 Task: Search one way flight ticket for 1 adult, 1 child, 1 infant in seat in premium economy from Binghamton: Greater Binghamton Airport (edwin A. Link Field) to Evansville: Evansville Regional Airport on 8-3-2023. Number of bags: 6 checked bags. Price is upto 50000. Outbound departure time preference is 7:15. Return departure time preference is 20:00.
Action: Mouse moved to (232, 299)
Screenshot: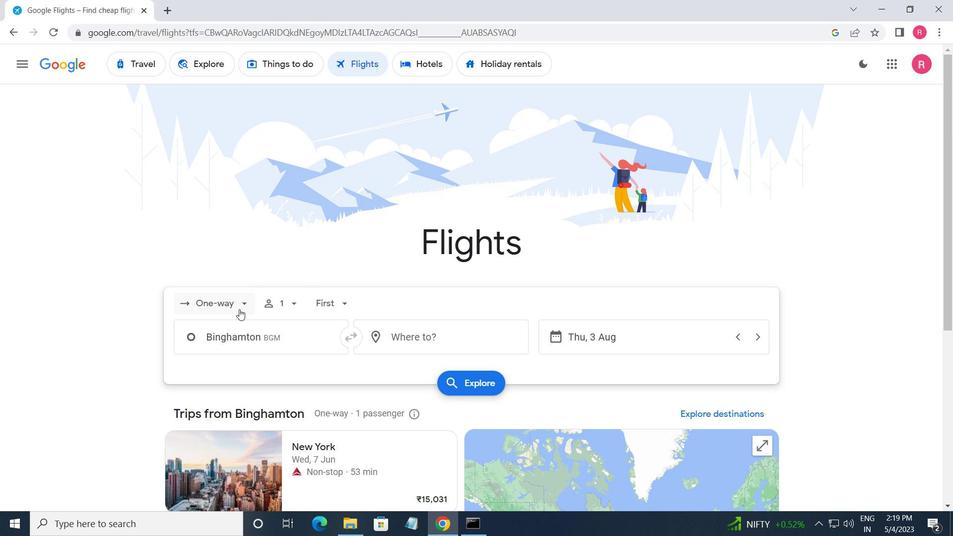 
Action: Mouse pressed left at (232, 299)
Screenshot: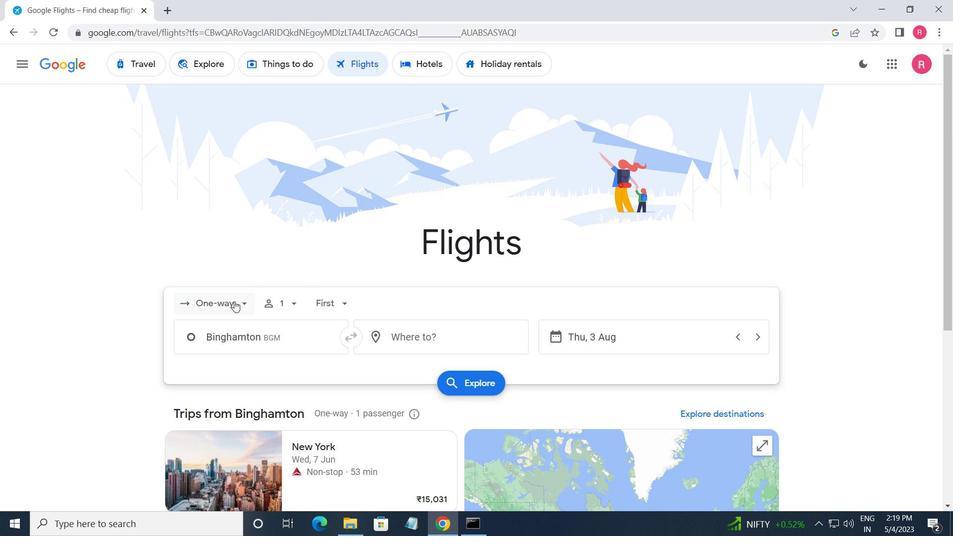 
Action: Mouse moved to (252, 362)
Screenshot: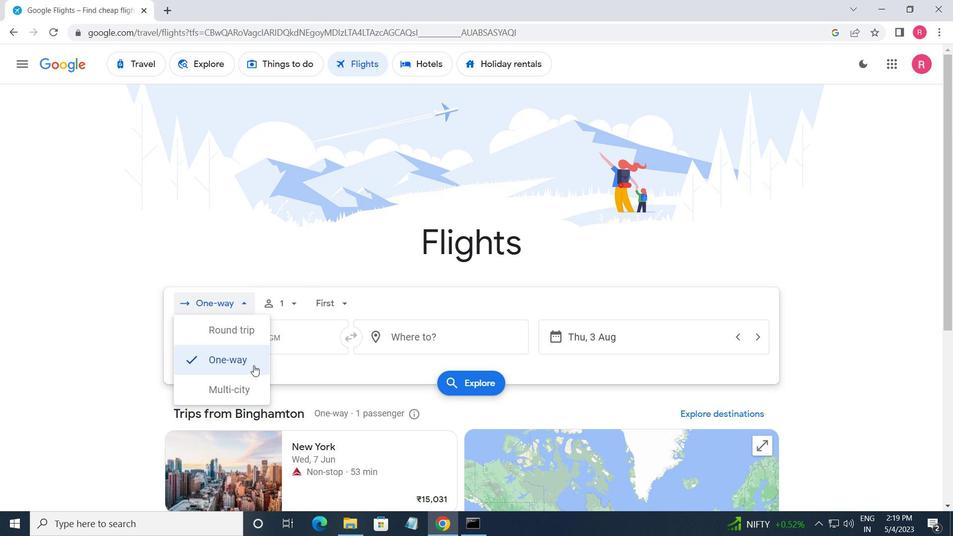 
Action: Mouse pressed left at (252, 362)
Screenshot: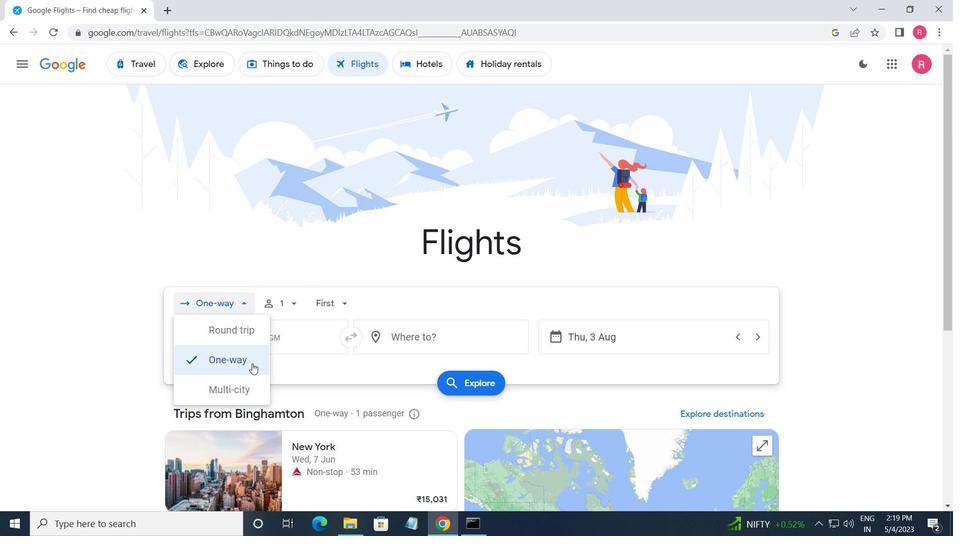 
Action: Mouse moved to (286, 300)
Screenshot: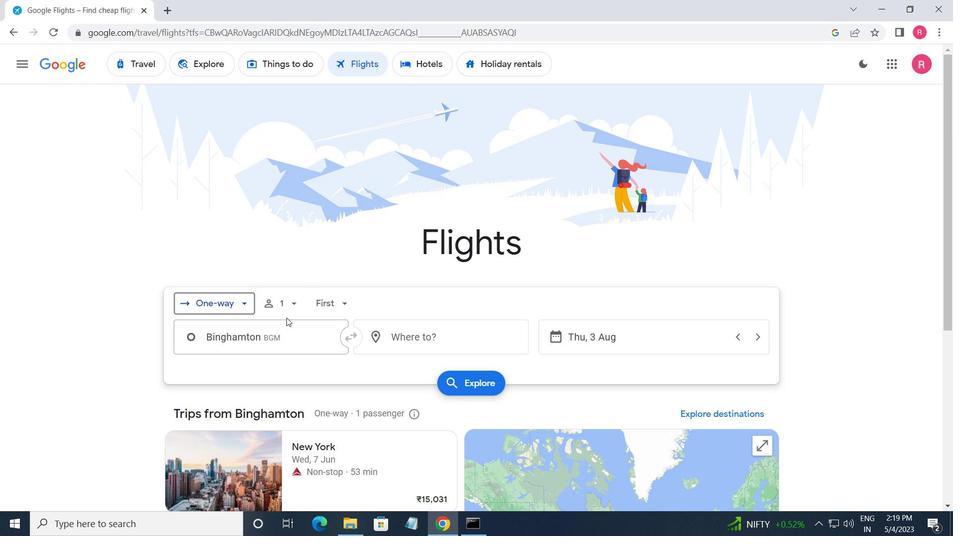 
Action: Mouse pressed left at (286, 300)
Screenshot: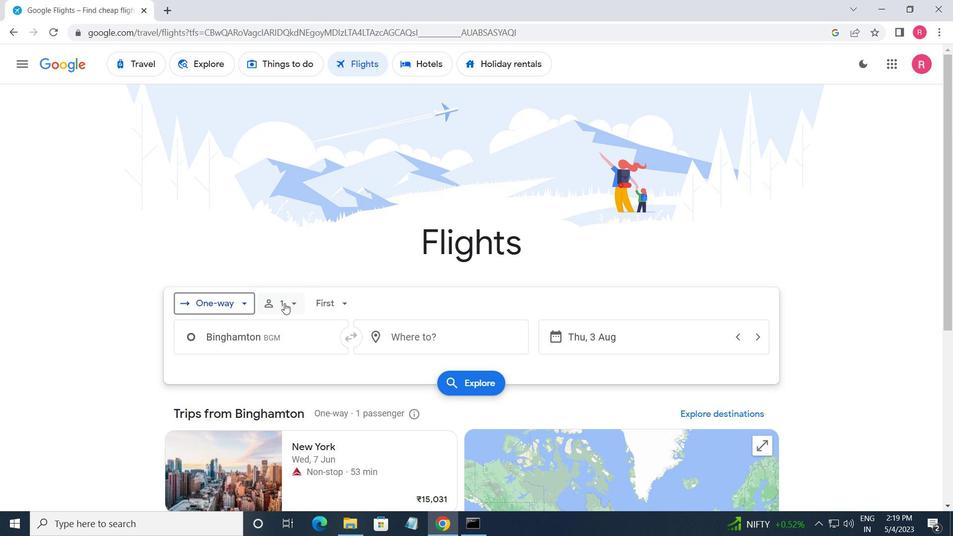 
Action: Mouse moved to (393, 369)
Screenshot: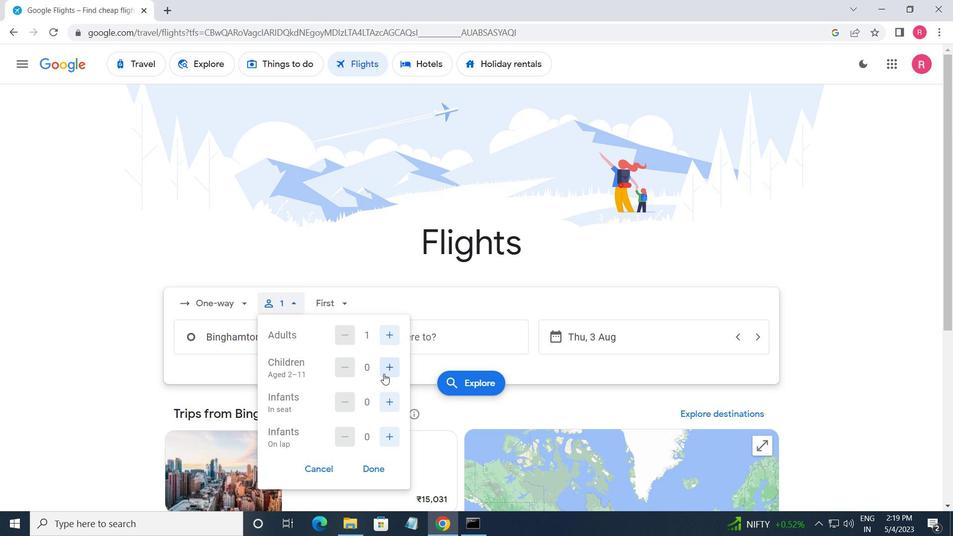 
Action: Mouse pressed left at (393, 369)
Screenshot: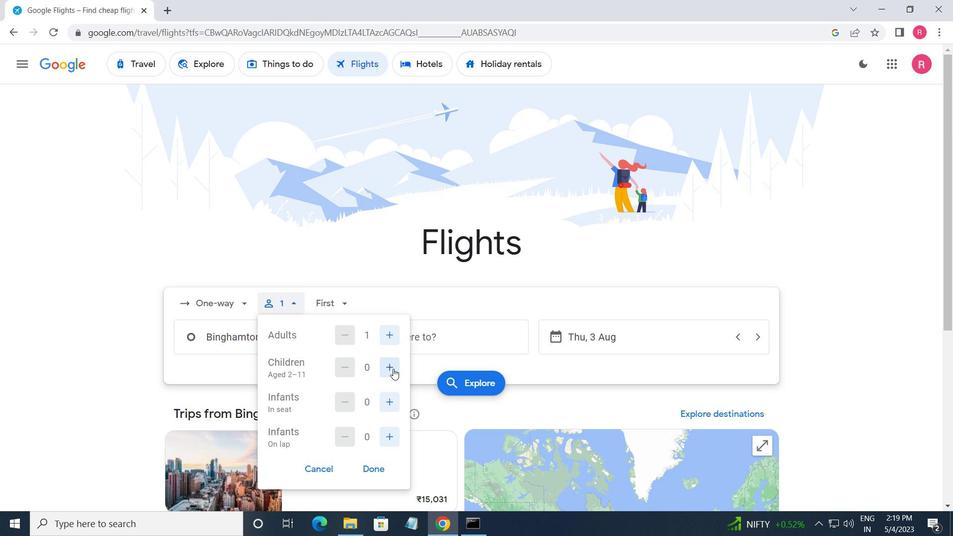 
Action: Mouse moved to (394, 406)
Screenshot: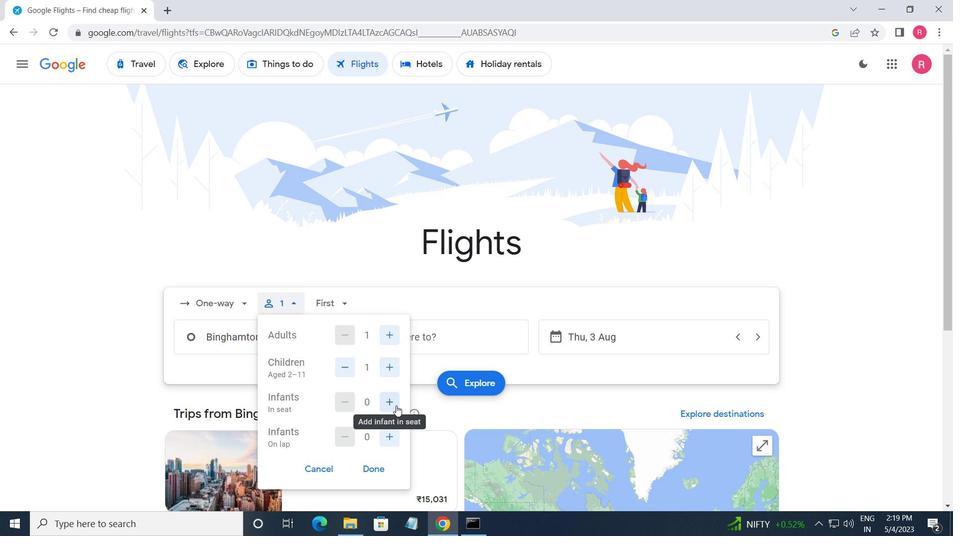 
Action: Mouse pressed left at (394, 406)
Screenshot: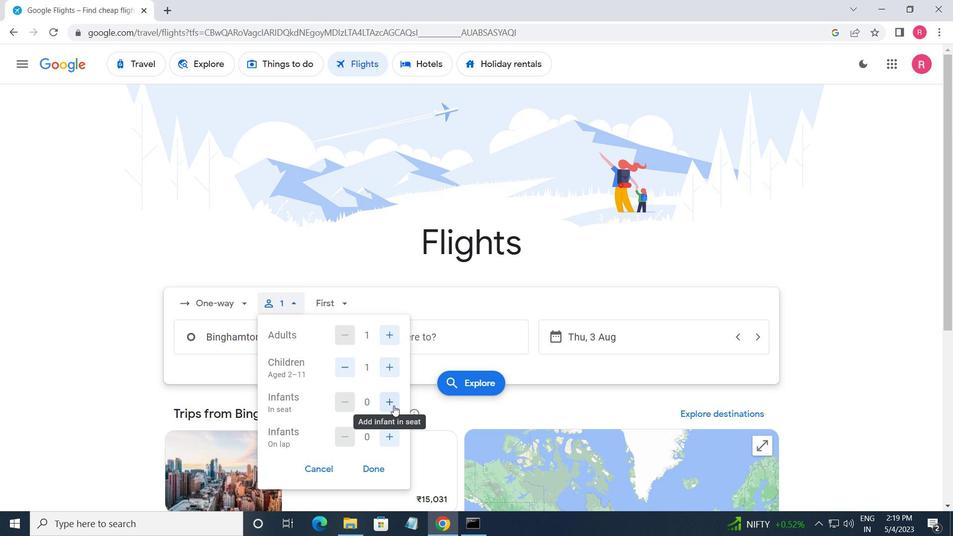 
Action: Mouse moved to (380, 463)
Screenshot: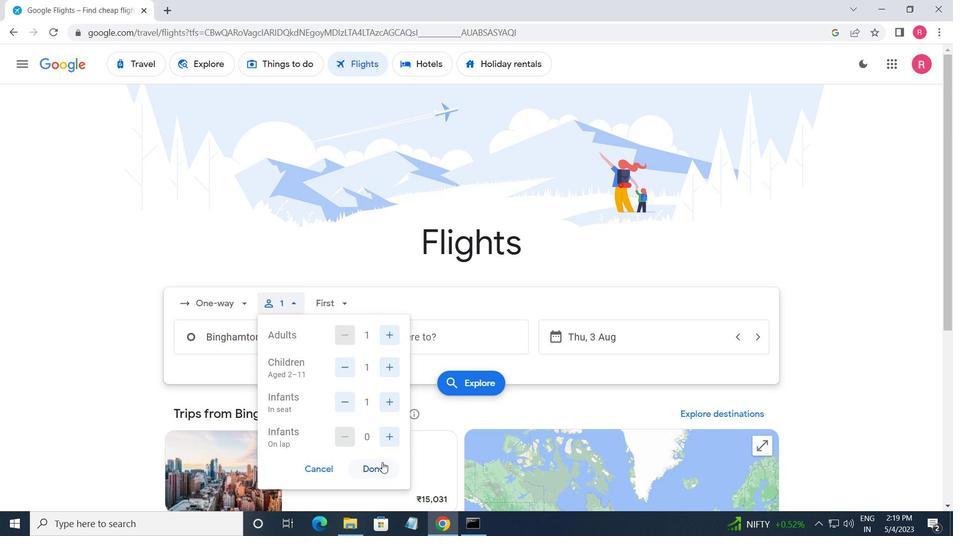 
Action: Mouse pressed left at (380, 463)
Screenshot: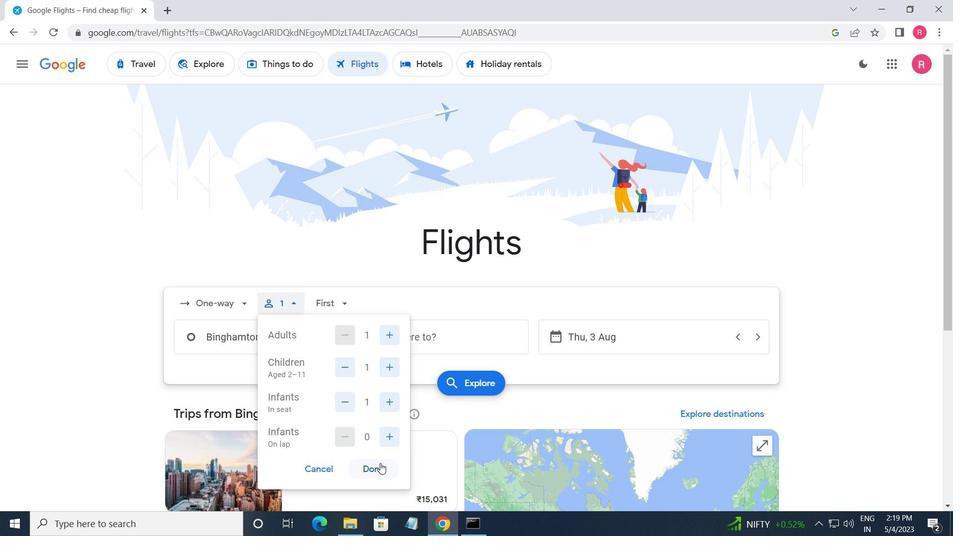 
Action: Mouse moved to (323, 307)
Screenshot: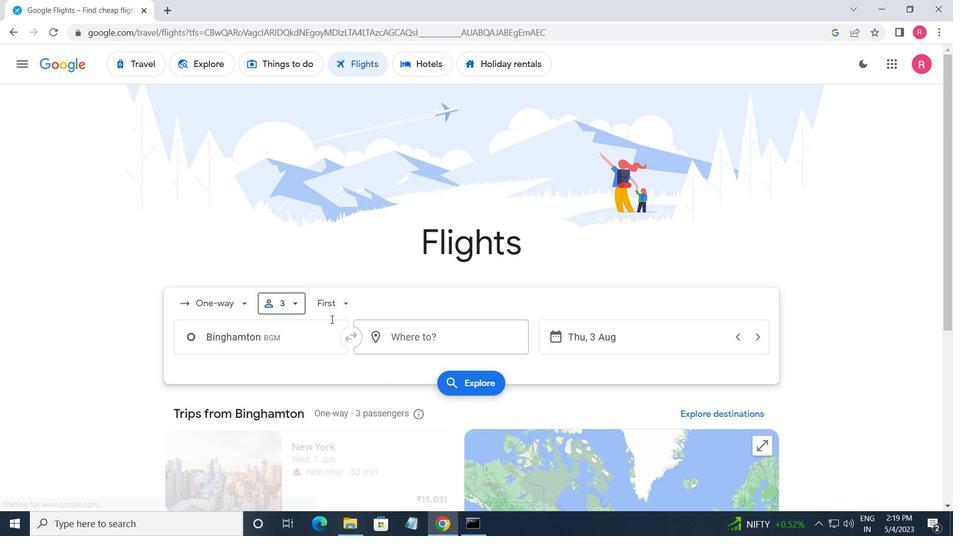
Action: Mouse pressed left at (323, 307)
Screenshot: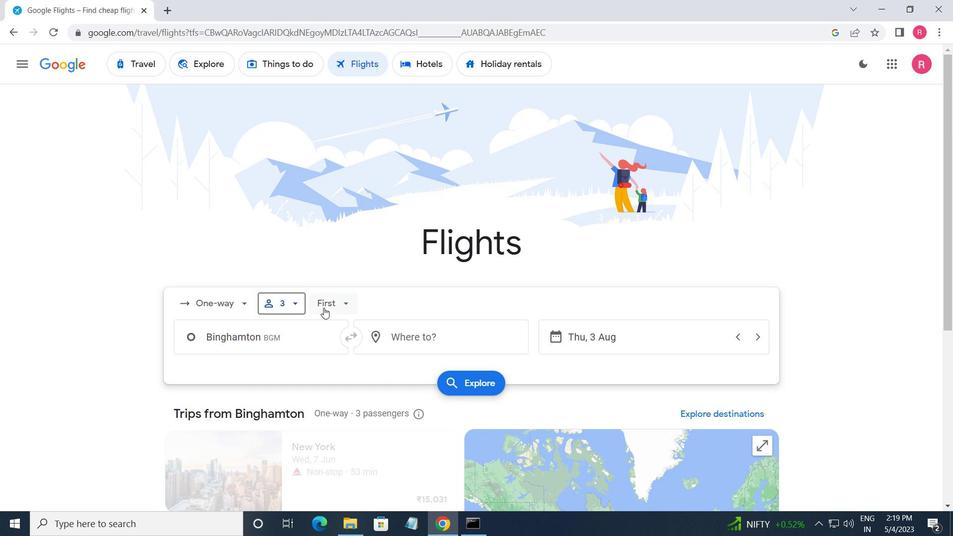 
Action: Mouse moved to (377, 363)
Screenshot: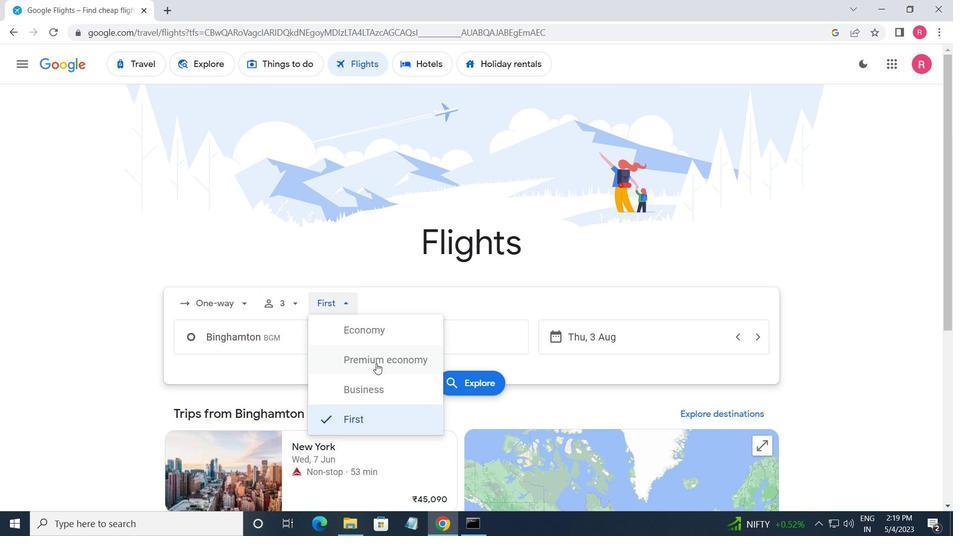 
Action: Mouse pressed left at (377, 363)
Screenshot: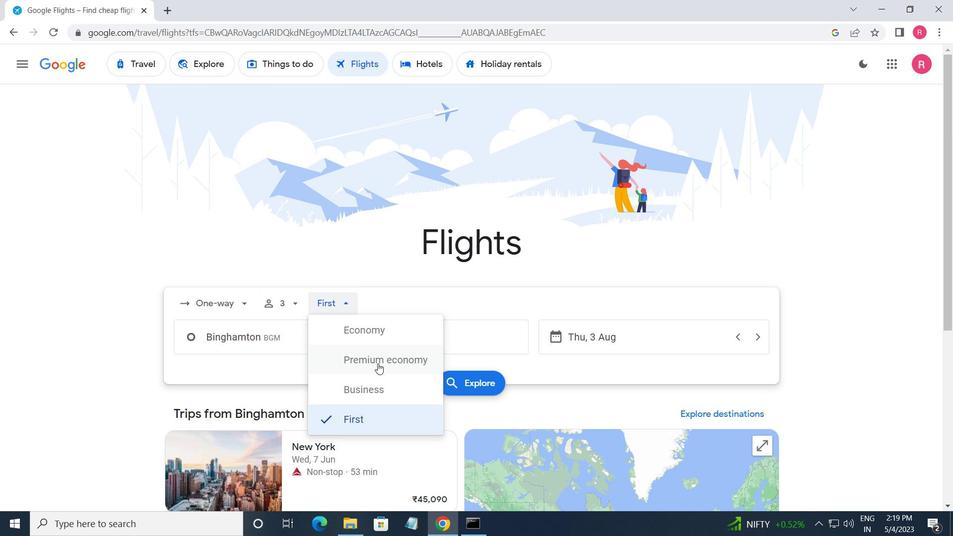 
Action: Mouse moved to (289, 337)
Screenshot: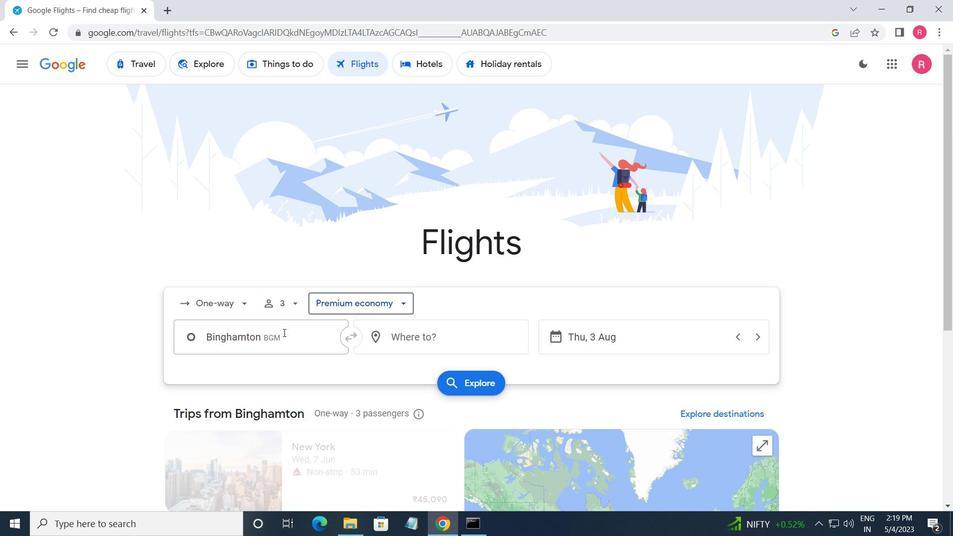 
Action: Mouse pressed left at (289, 337)
Screenshot: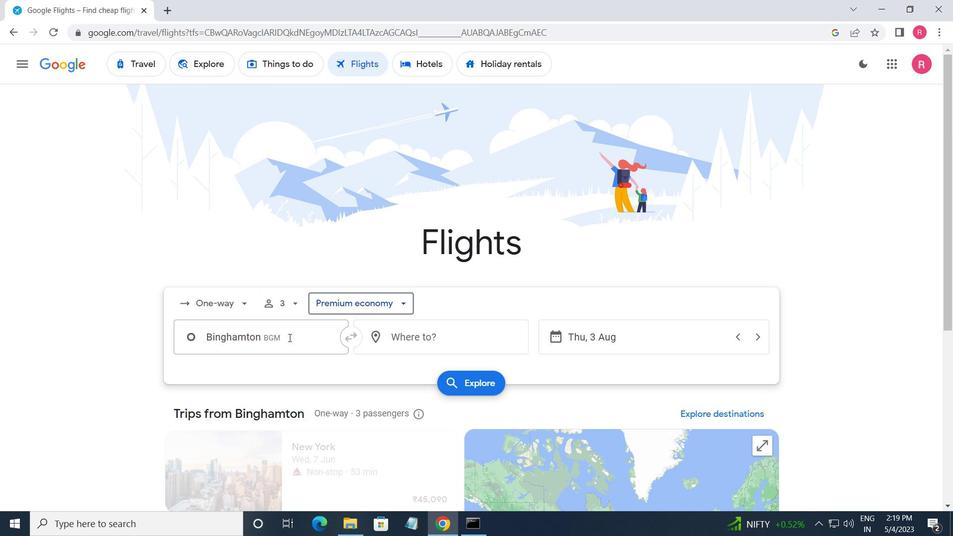
Action: Mouse moved to (282, 434)
Screenshot: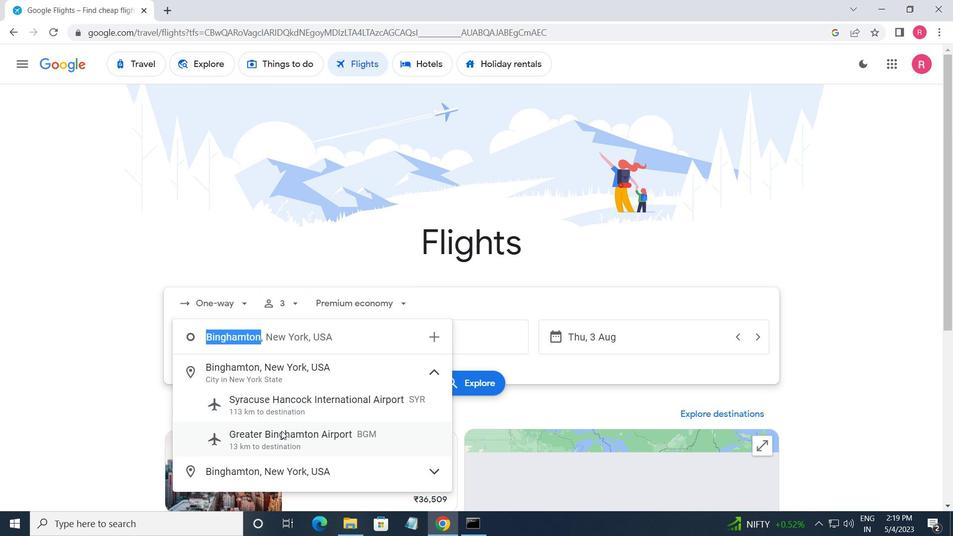 
Action: Mouse pressed left at (282, 434)
Screenshot: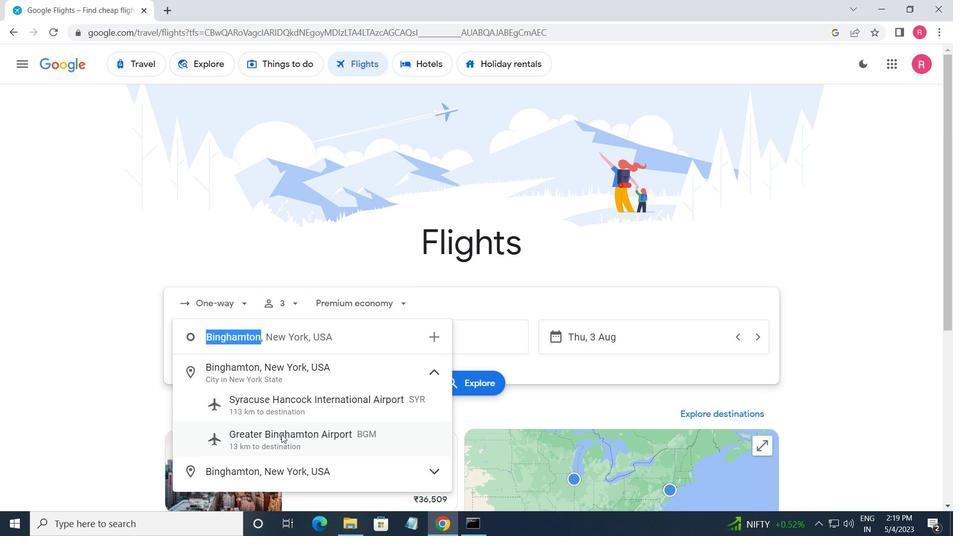 
Action: Mouse moved to (412, 338)
Screenshot: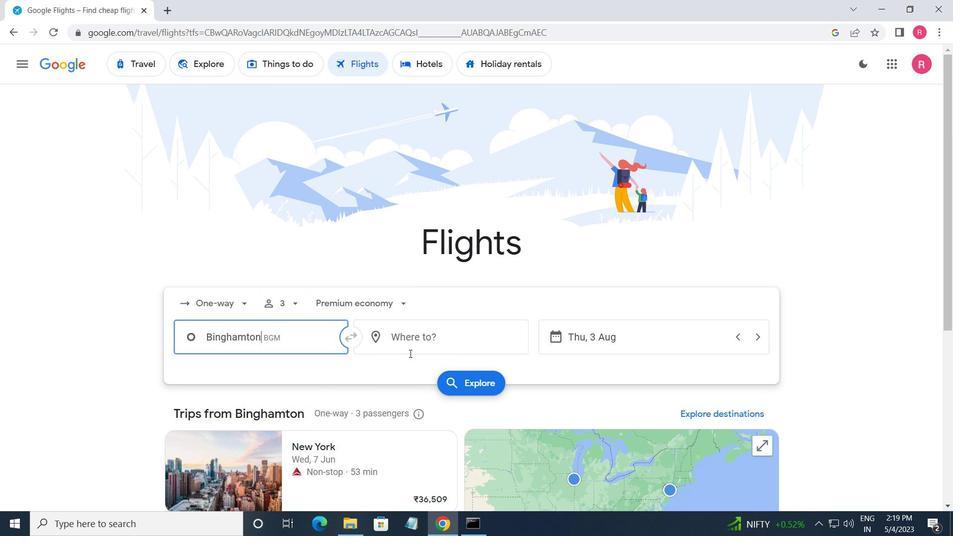 
Action: Mouse pressed left at (412, 338)
Screenshot: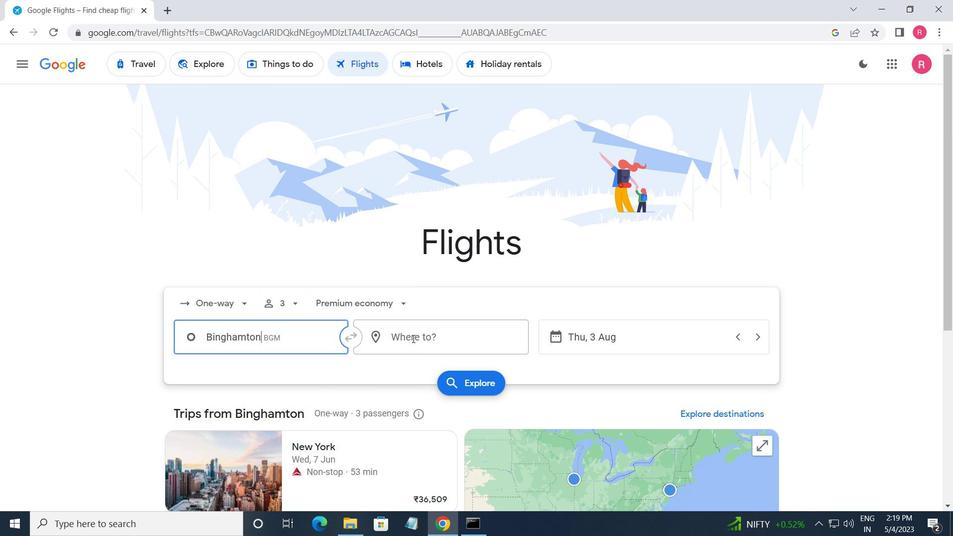 
Action: Mouse moved to (423, 465)
Screenshot: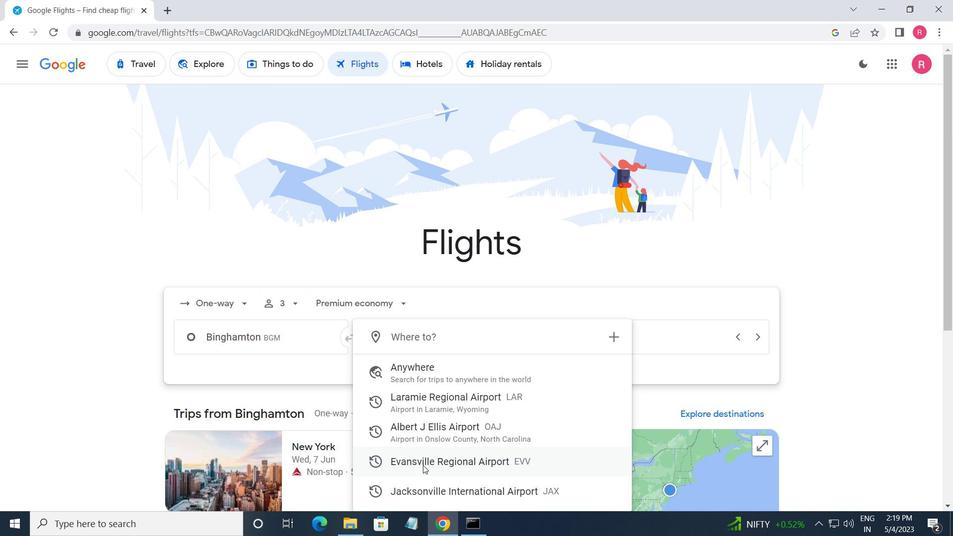 
Action: Mouse pressed left at (423, 465)
Screenshot: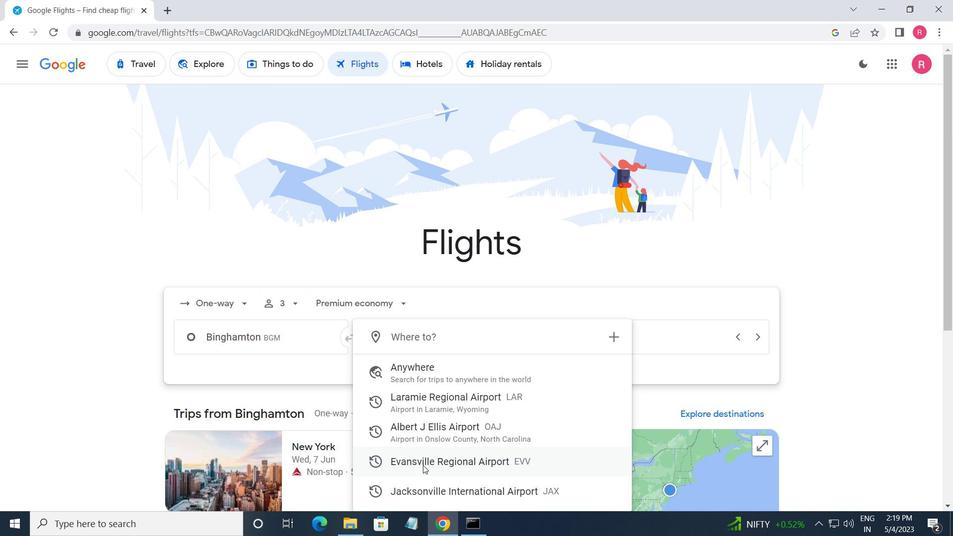 
Action: Mouse moved to (584, 340)
Screenshot: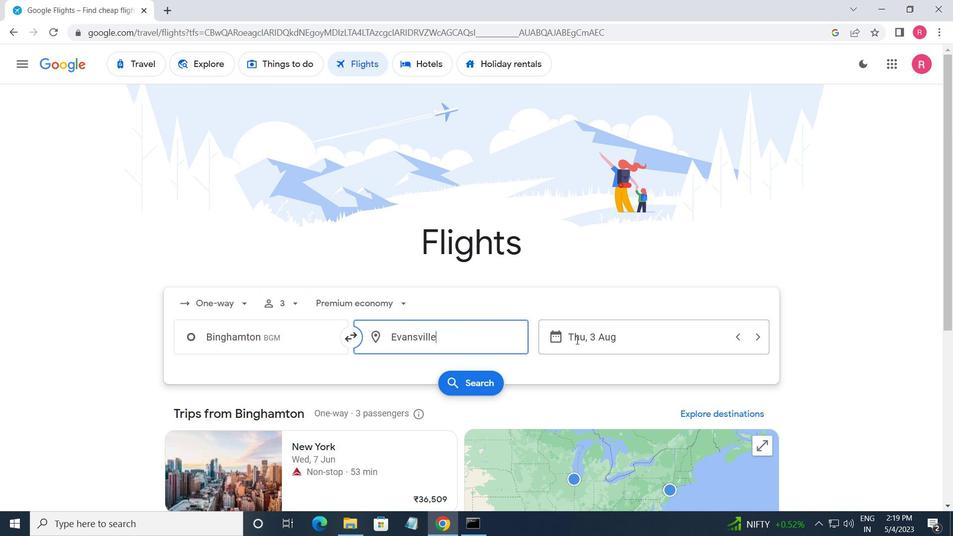 
Action: Mouse pressed left at (584, 340)
Screenshot: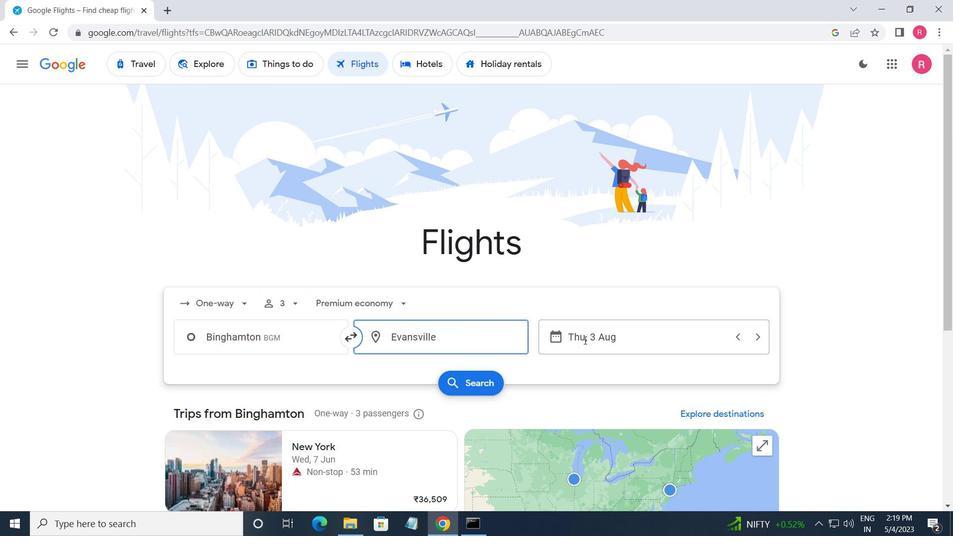 
Action: Mouse moved to (447, 293)
Screenshot: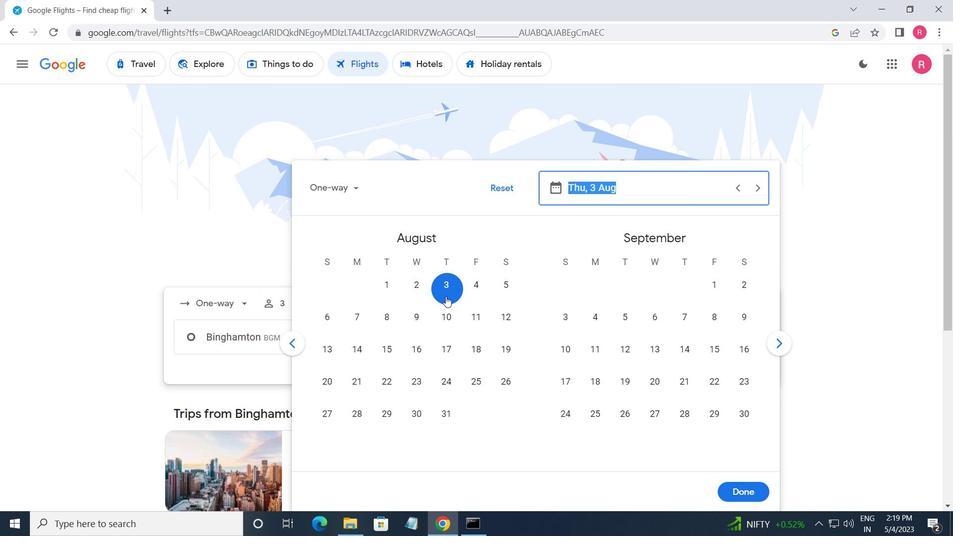 
Action: Mouse pressed left at (447, 293)
Screenshot: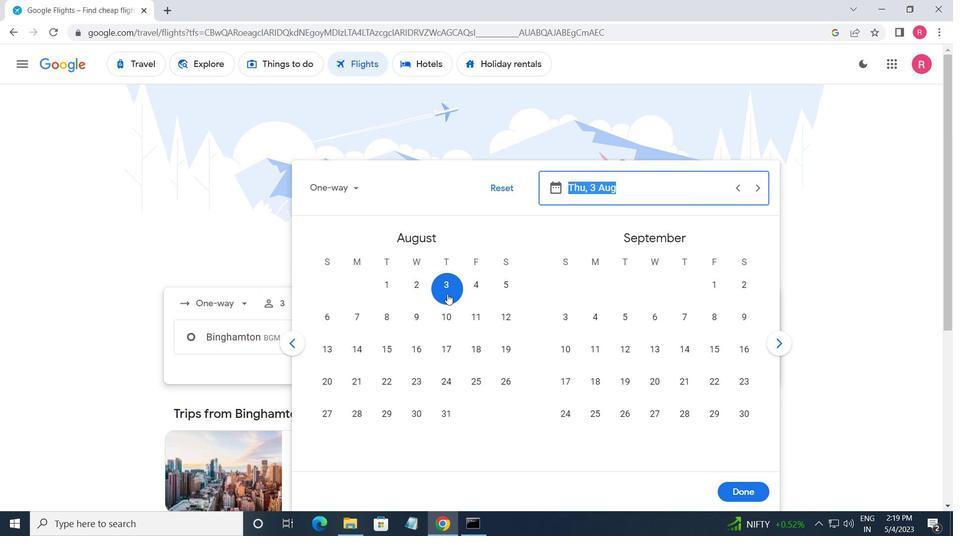 
Action: Mouse moved to (744, 489)
Screenshot: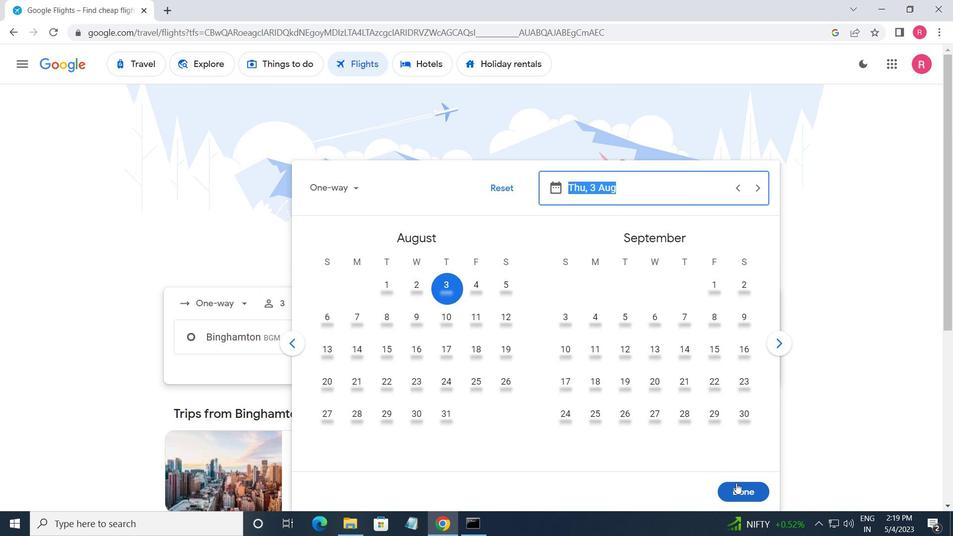 
Action: Mouse pressed left at (744, 489)
Screenshot: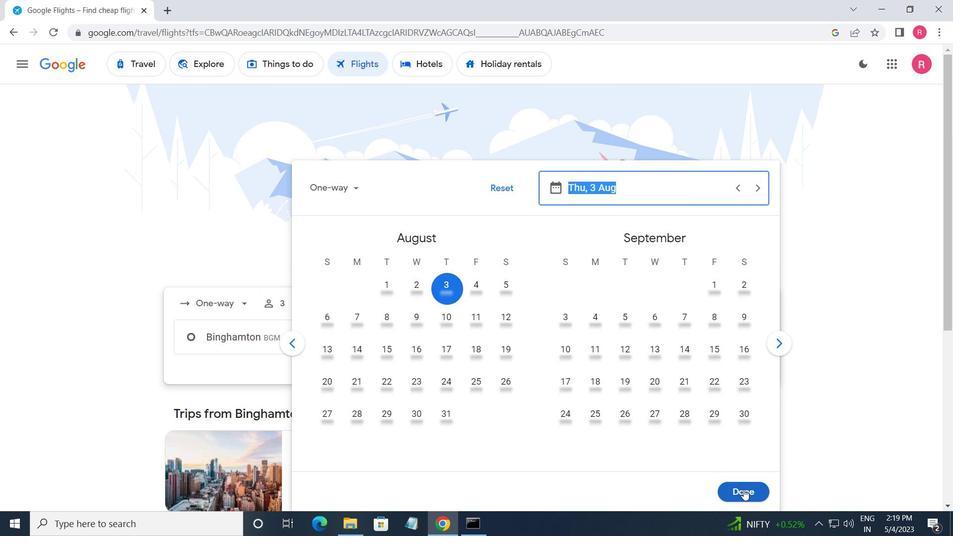 
Action: Mouse moved to (476, 380)
Screenshot: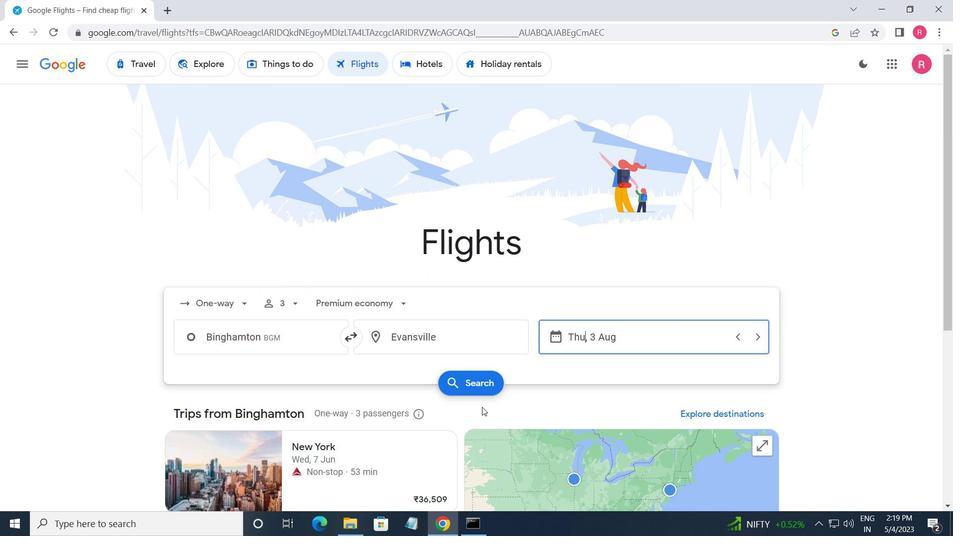 
Action: Mouse pressed left at (476, 380)
Screenshot: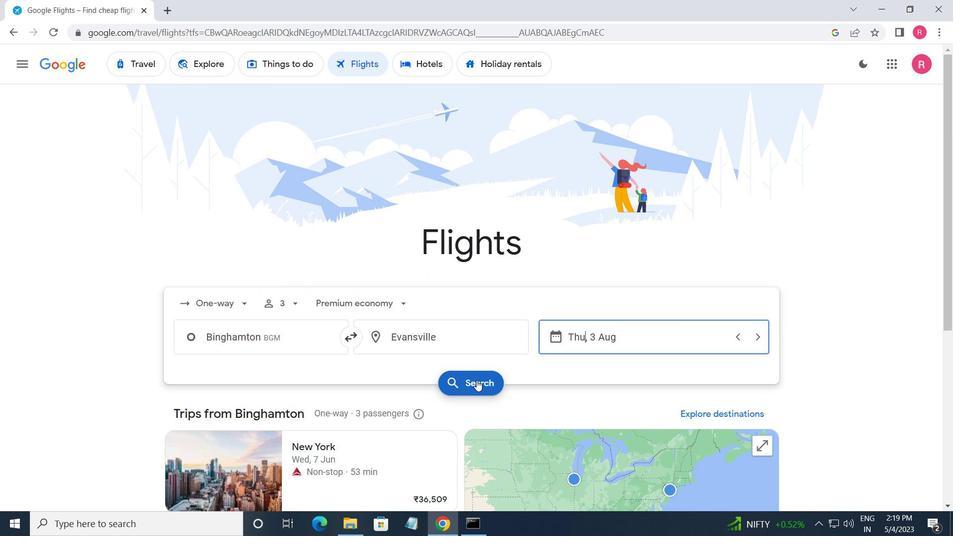 
Action: Mouse moved to (181, 176)
Screenshot: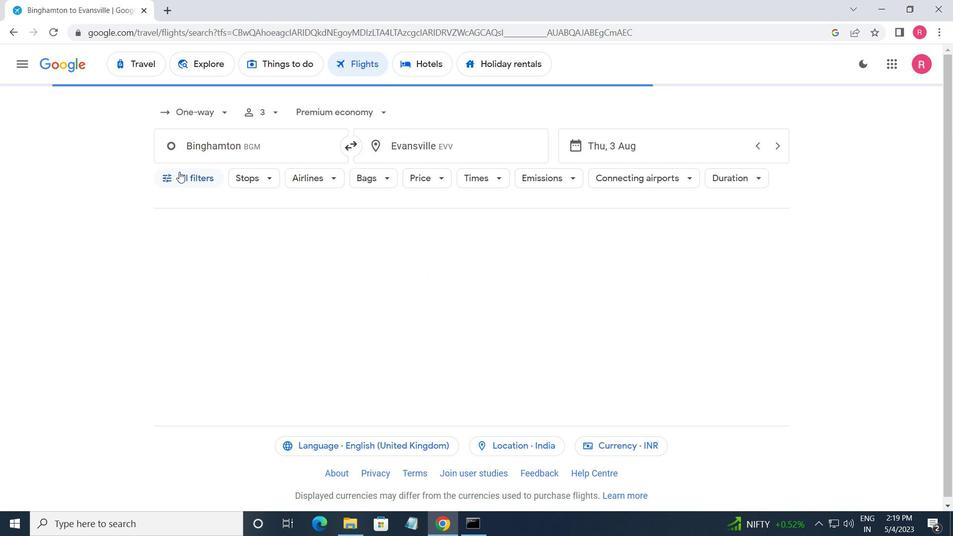 
Action: Mouse pressed left at (181, 176)
Screenshot: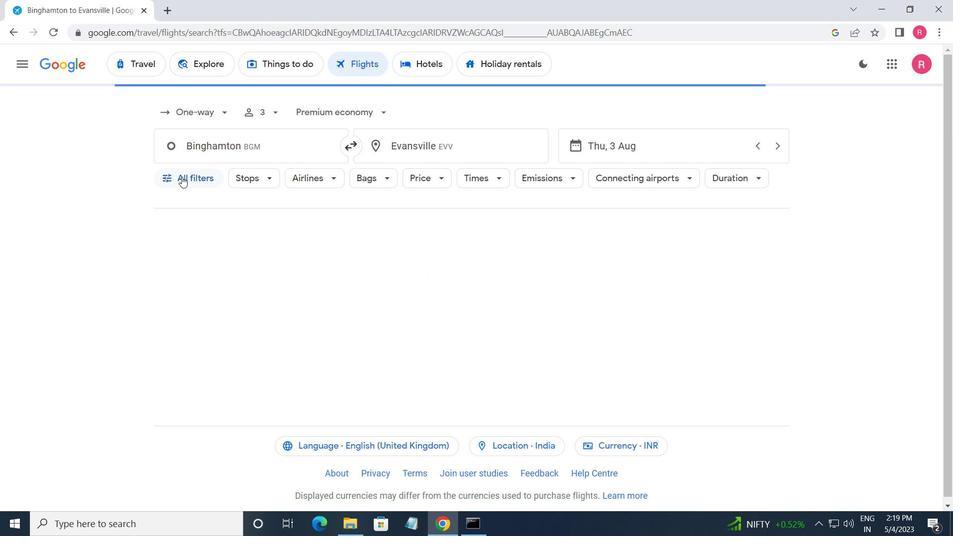 
Action: Mouse moved to (255, 296)
Screenshot: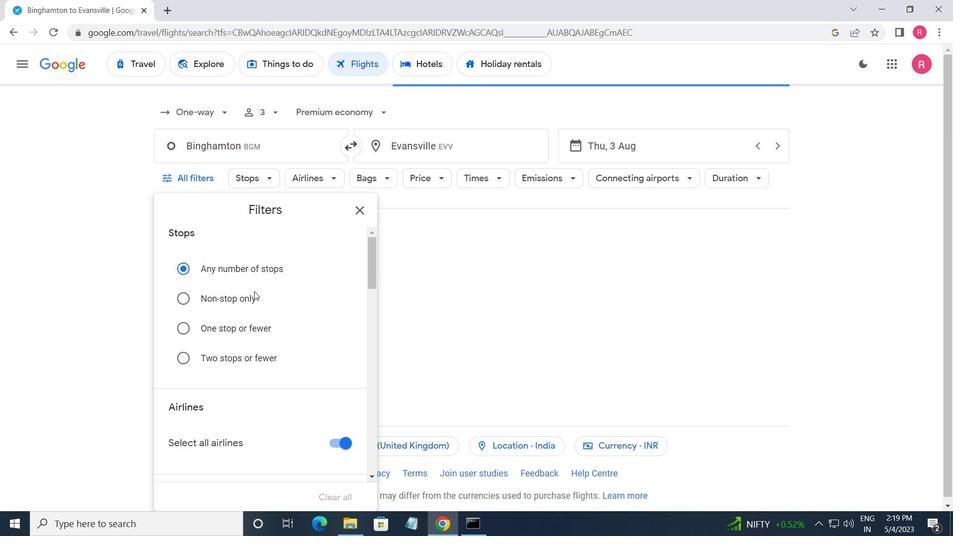 
Action: Mouse scrolled (255, 295) with delta (0, 0)
Screenshot: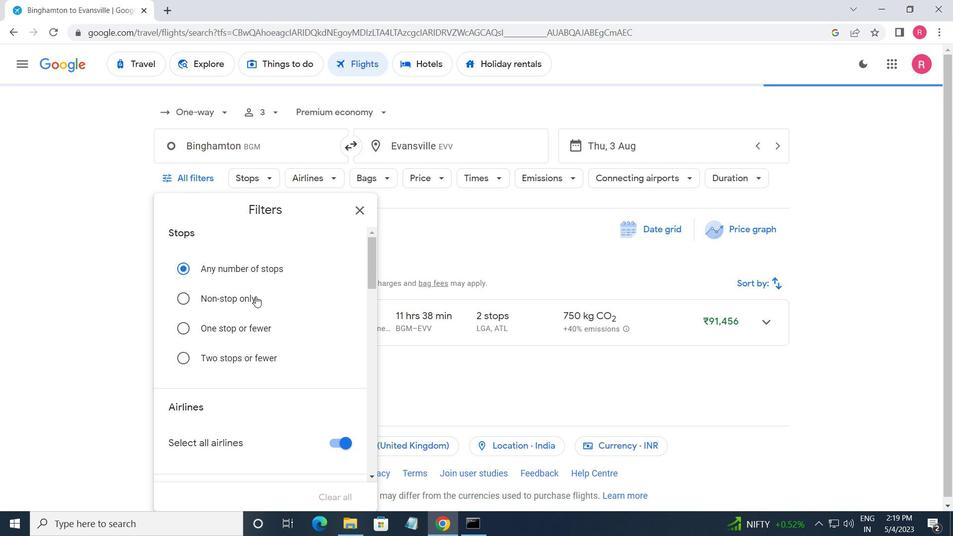 
Action: Mouse moved to (295, 307)
Screenshot: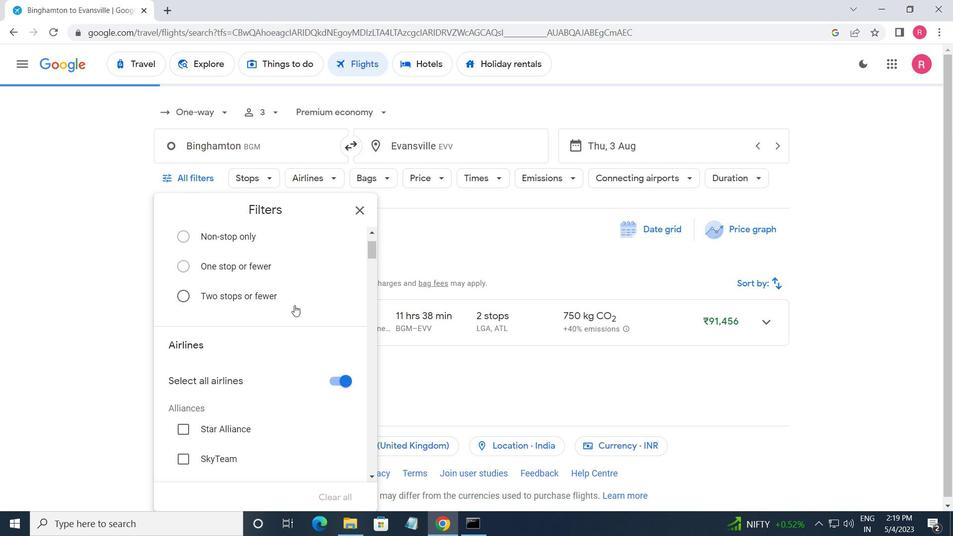 
Action: Mouse scrolled (295, 307) with delta (0, 0)
Screenshot: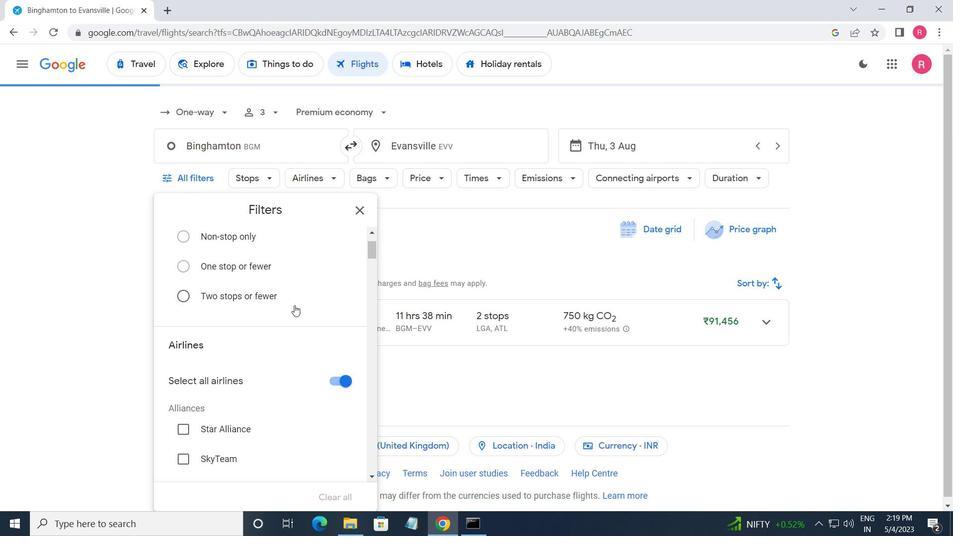 
Action: Mouse moved to (334, 315)
Screenshot: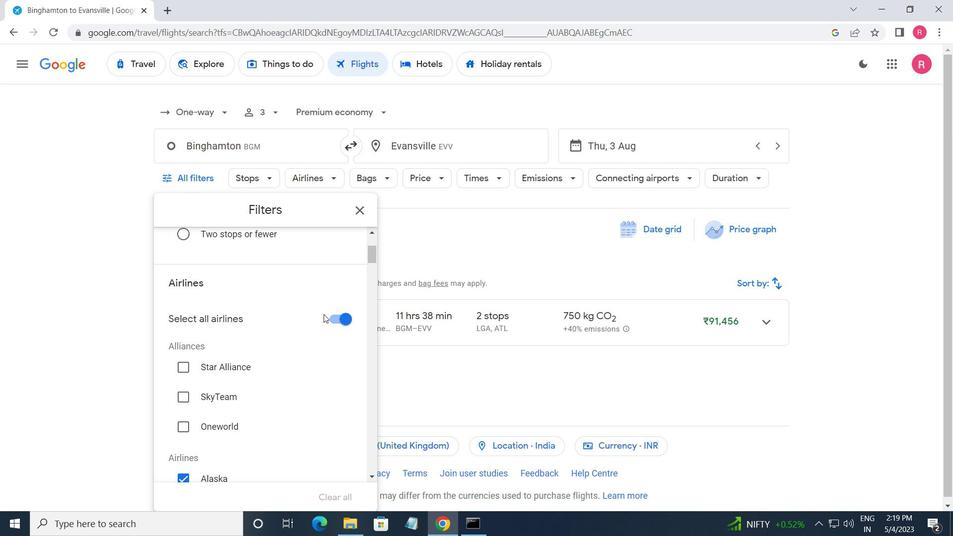 
Action: Mouse pressed left at (334, 315)
Screenshot: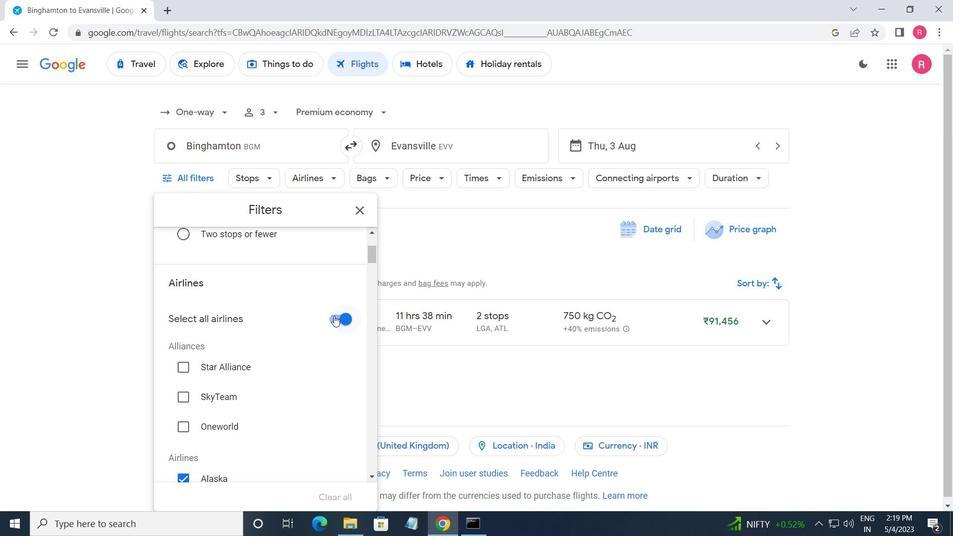 
Action: Mouse moved to (269, 276)
Screenshot: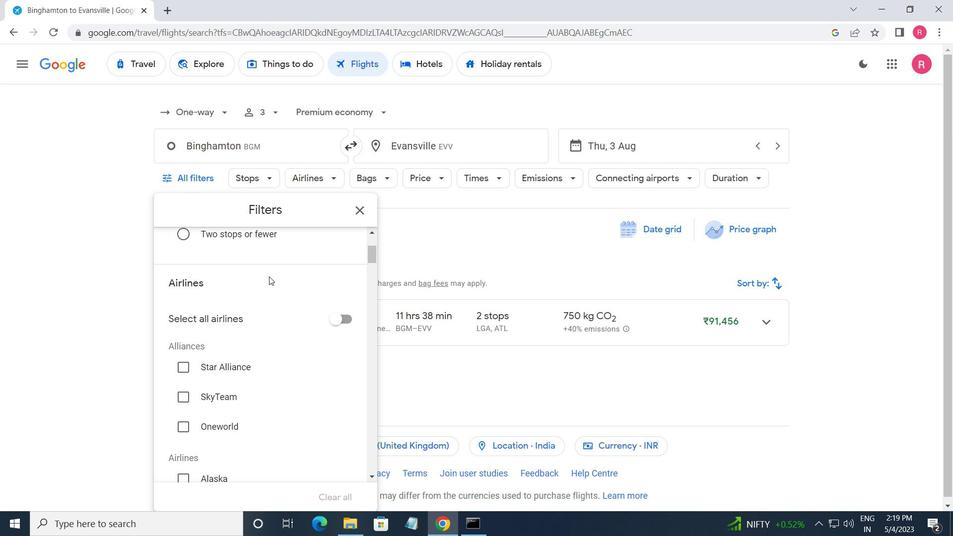 
Action: Mouse scrolled (269, 276) with delta (0, 0)
Screenshot: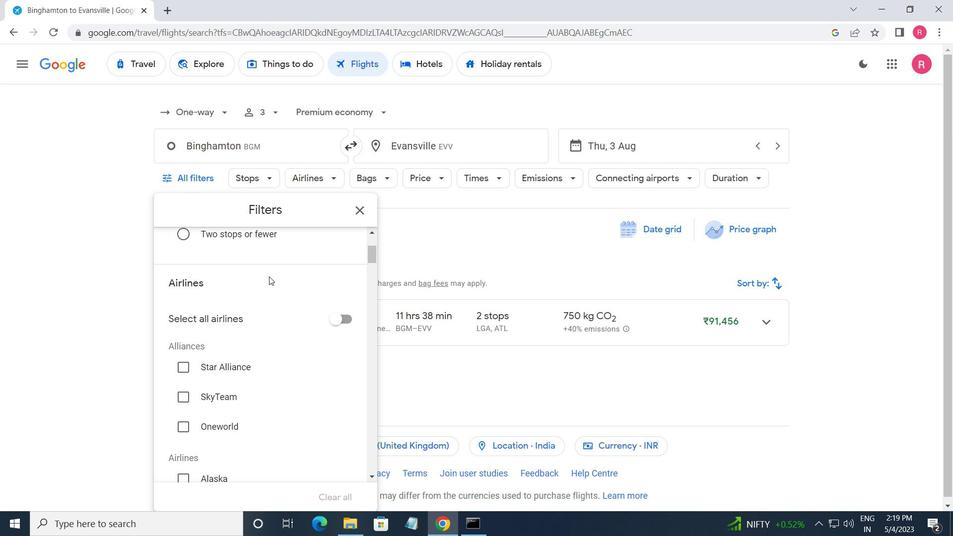 
Action: Mouse moved to (269, 277)
Screenshot: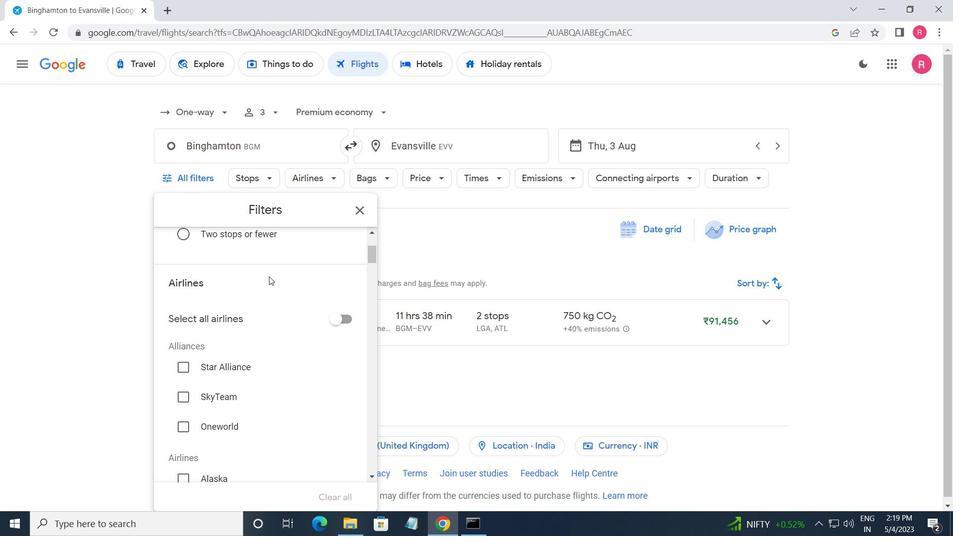 
Action: Mouse scrolled (269, 276) with delta (0, 0)
Screenshot: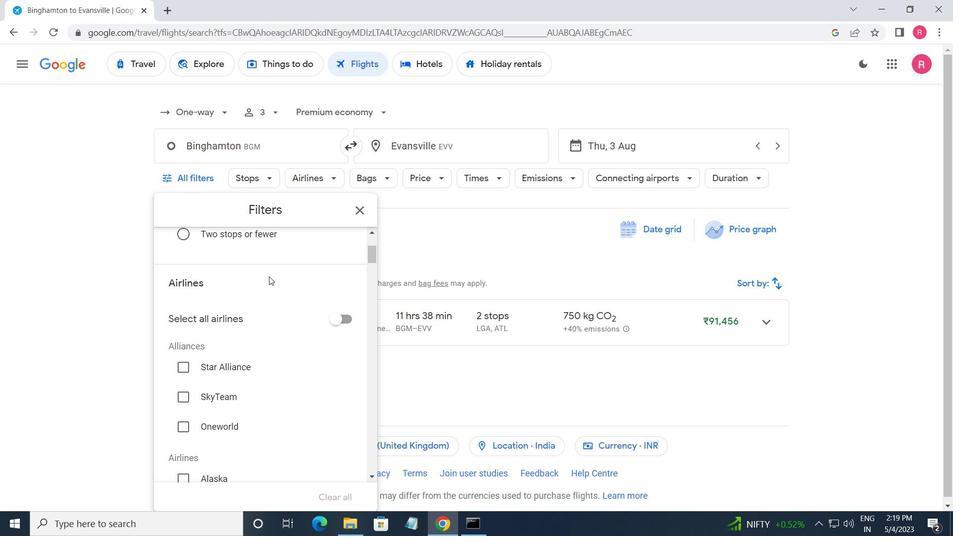 
Action: Mouse moved to (271, 276)
Screenshot: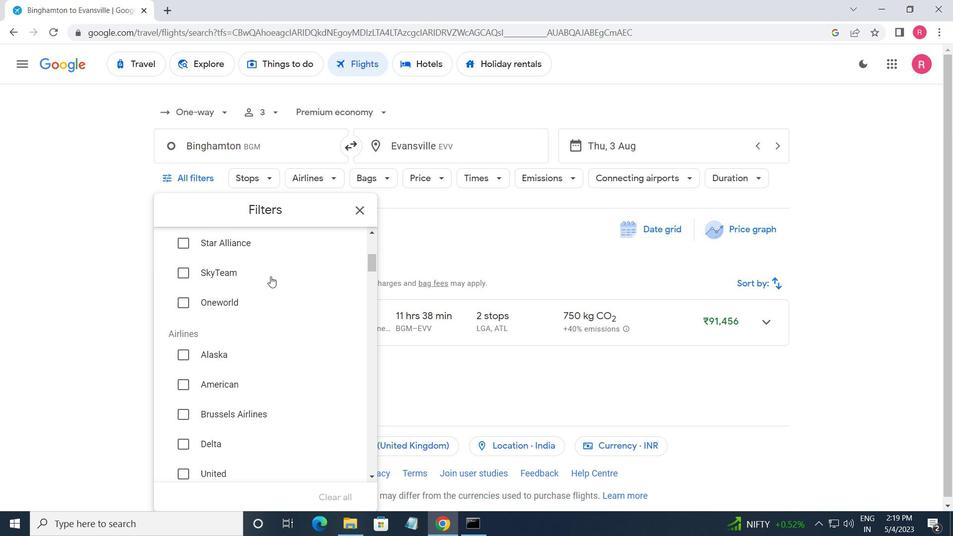 
Action: Mouse scrolled (271, 276) with delta (0, 0)
Screenshot: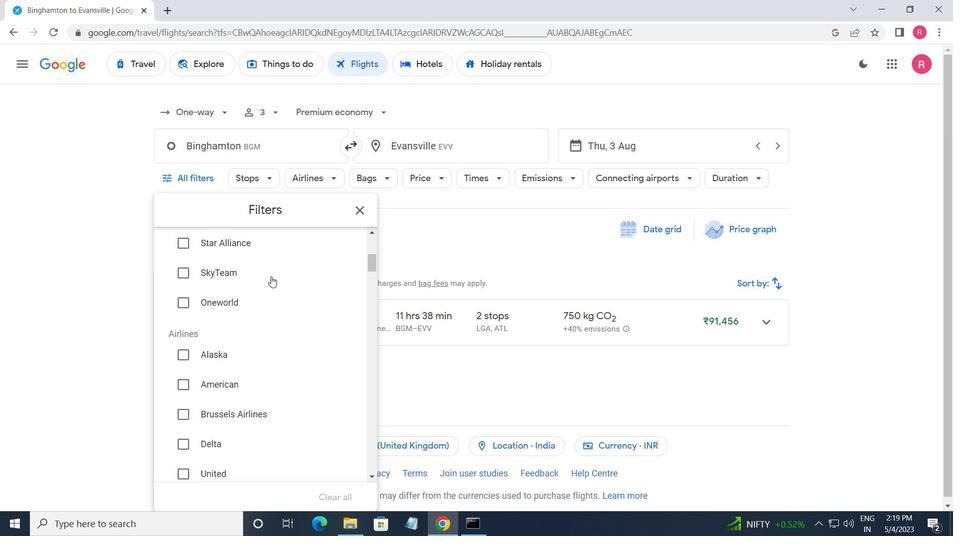 
Action: Mouse scrolled (271, 276) with delta (0, 0)
Screenshot: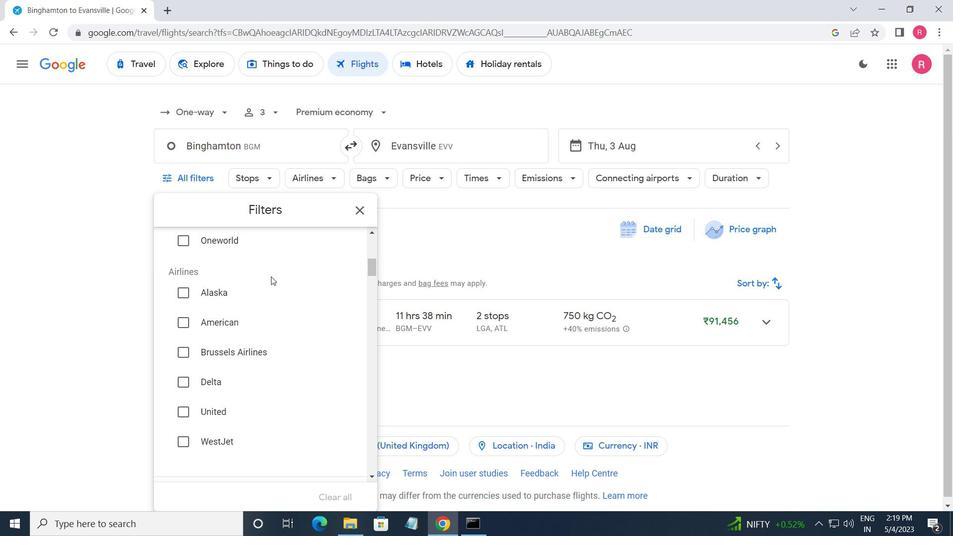 
Action: Mouse scrolled (271, 276) with delta (0, 0)
Screenshot: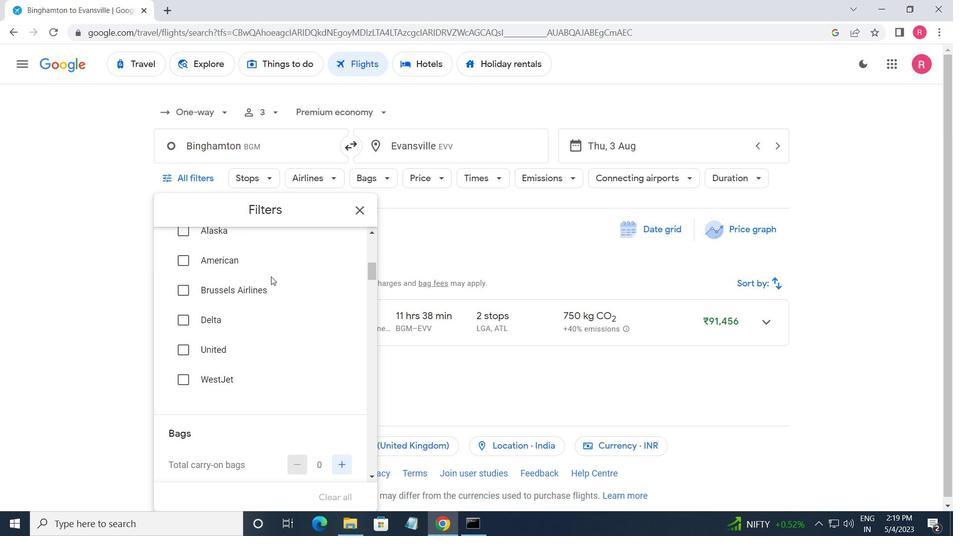 
Action: Mouse moved to (338, 432)
Screenshot: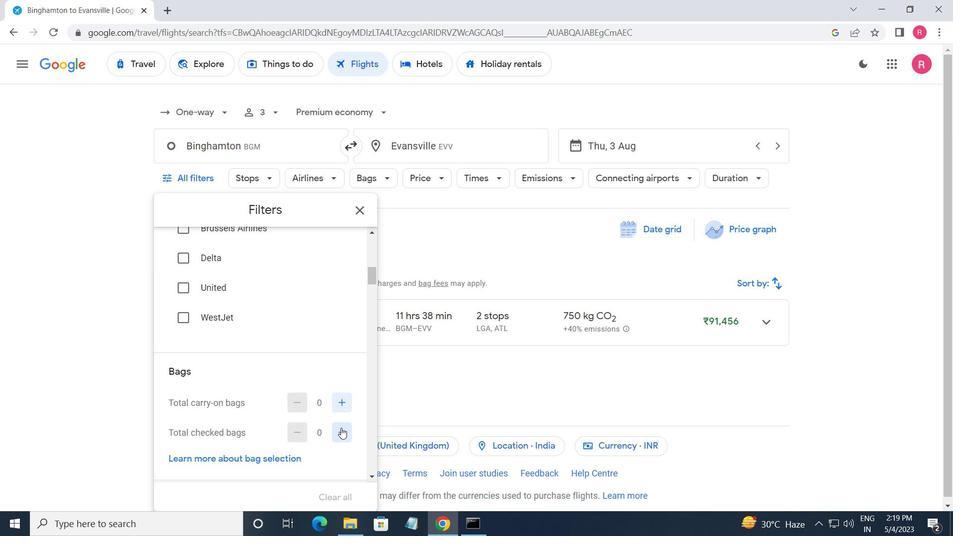
Action: Mouse pressed left at (338, 432)
Screenshot: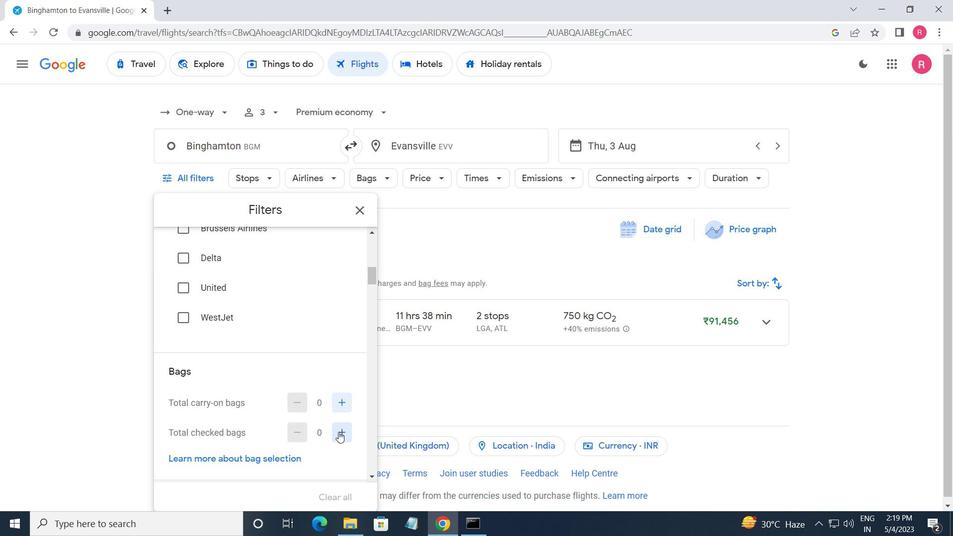 
Action: Mouse moved to (338, 433)
Screenshot: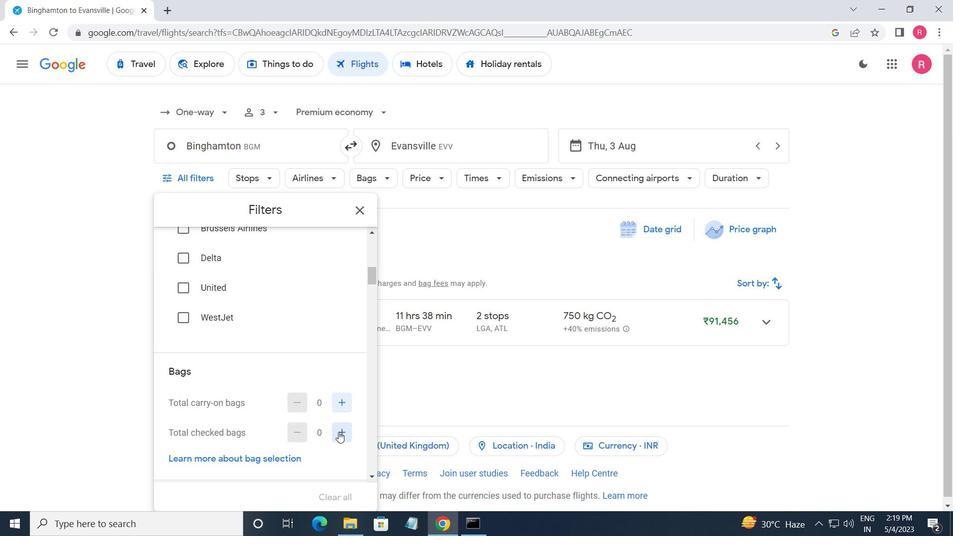 
Action: Mouse pressed left at (338, 433)
Screenshot: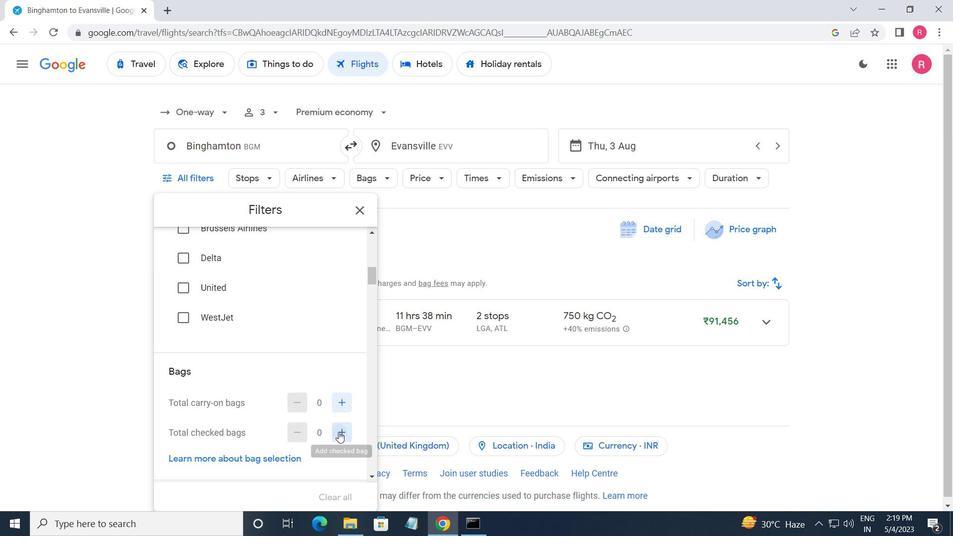 
Action: Mouse pressed left at (338, 433)
Screenshot: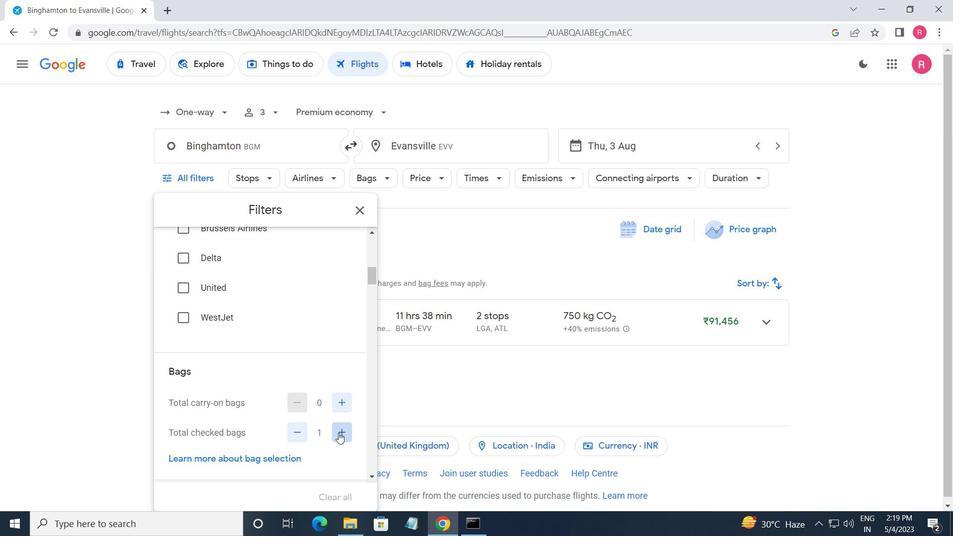 
Action: Mouse pressed left at (338, 433)
Screenshot: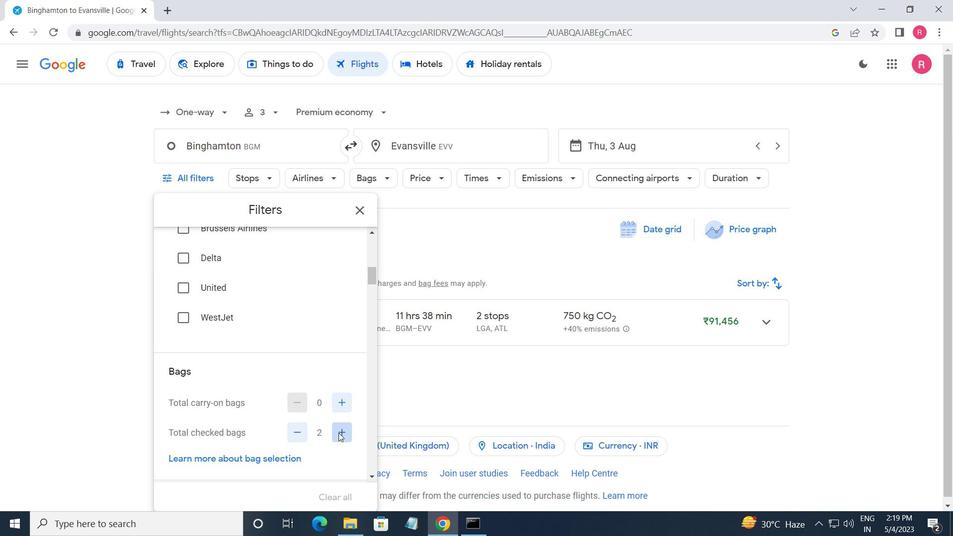 
Action: Mouse pressed left at (338, 433)
Screenshot: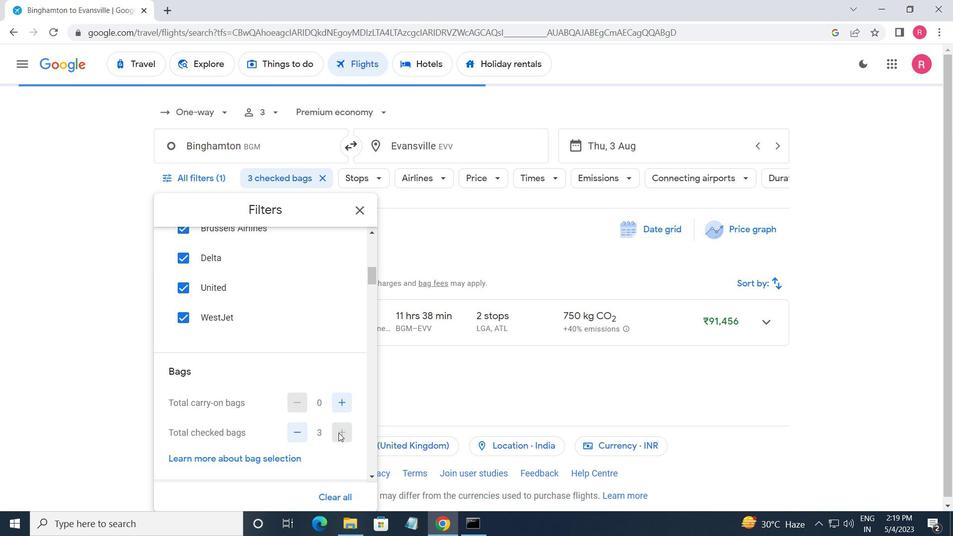 
Action: Mouse moved to (289, 353)
Screenshot: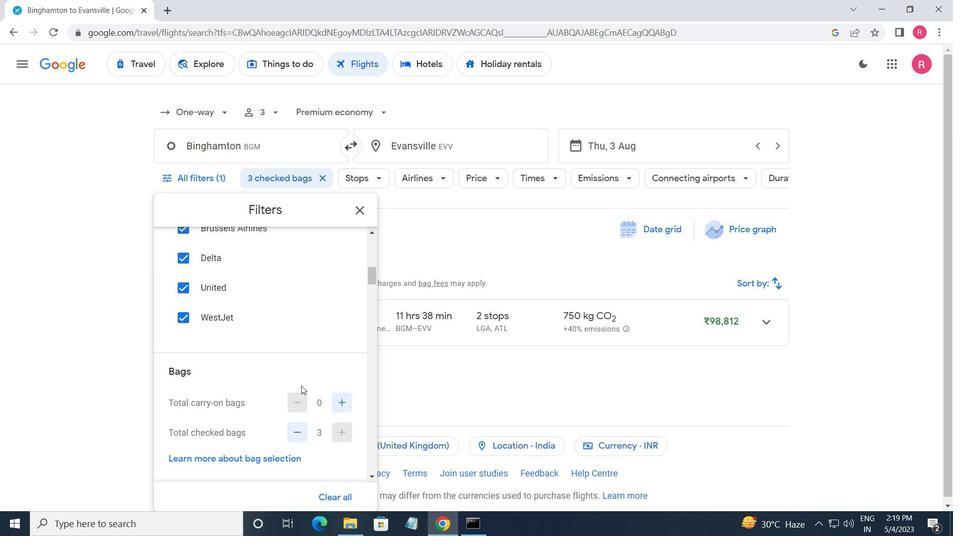 
Action: Mouse scrolled (289, 352) with delta (0, 0)
Screenshot: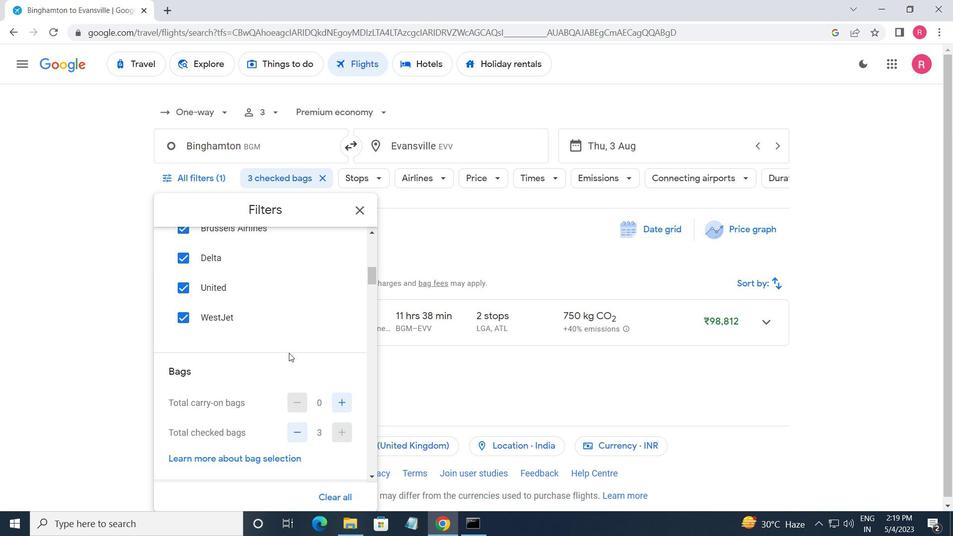 
Action: Mouse moved to (227, 324)
Screenshot: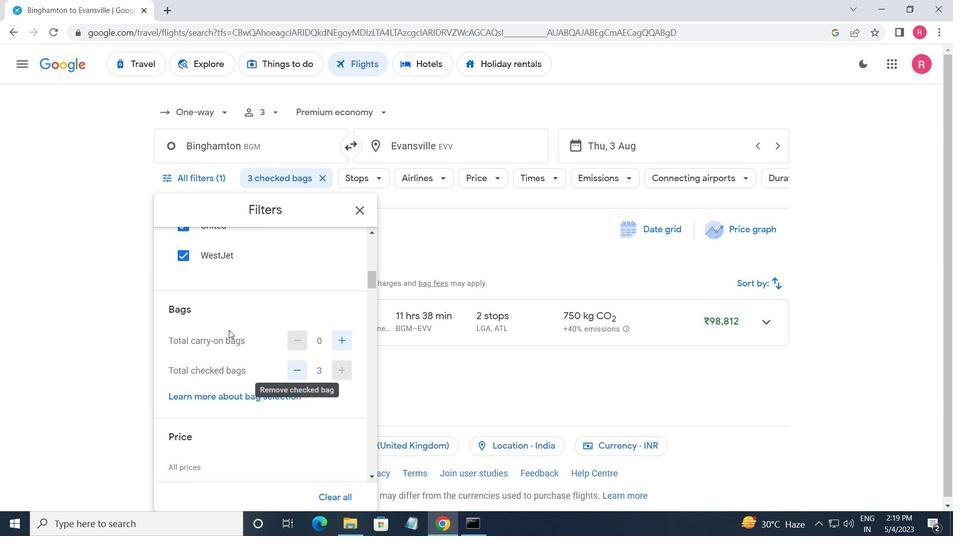
Action: Mouse scrolled (227, 323) with delta (0, 0)
Screenshot: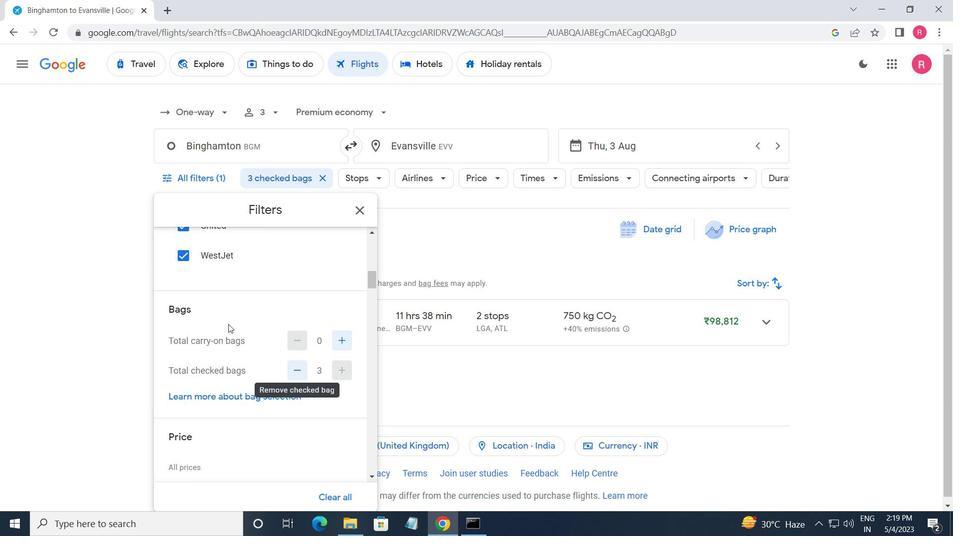 
Action: Mouse moved to (227, 323)
Screenshot: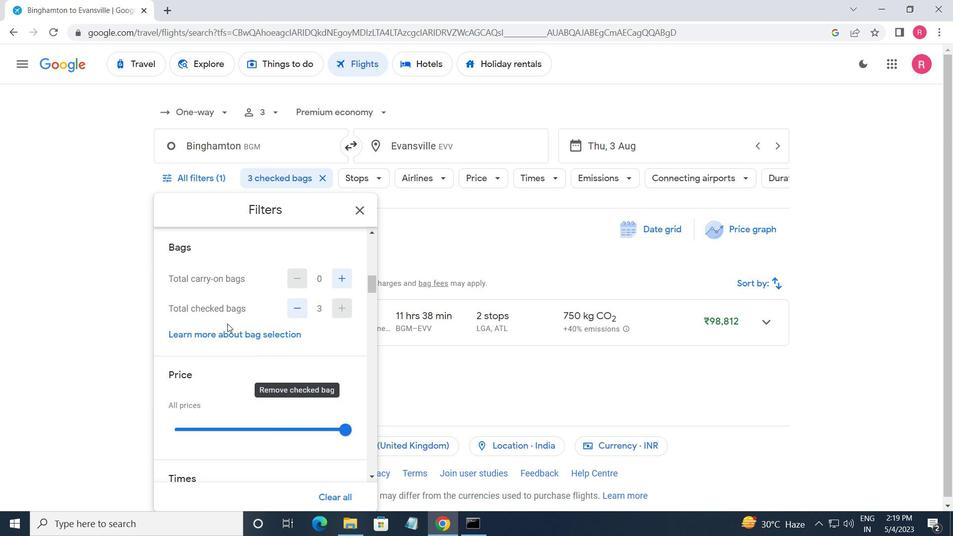 
Action: Mouse scrolled (227, 323) with delta (0, 0)
Screenshot: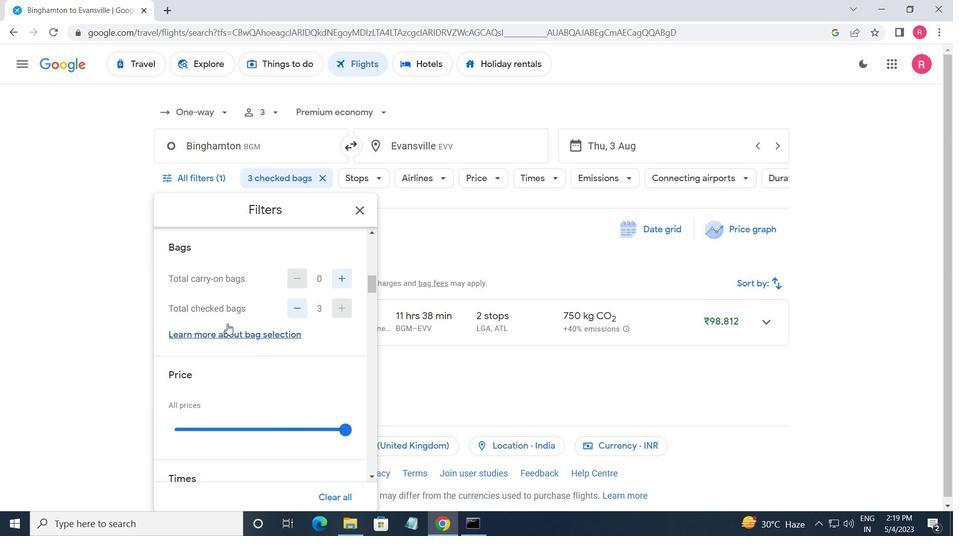 
Action: Mouse moved to (341, 368)
Screenshot: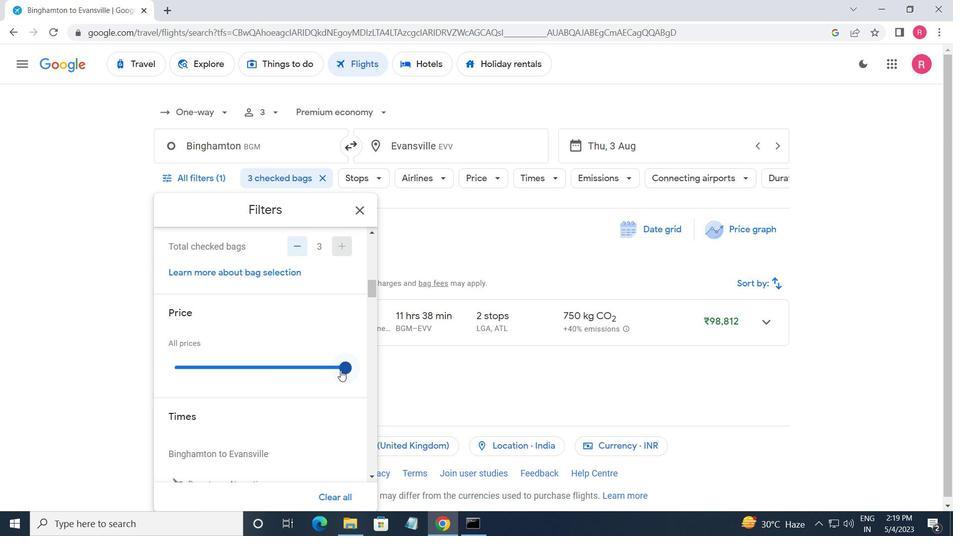 
Action: Mouse pressed left at (341, 368)
Screenshot: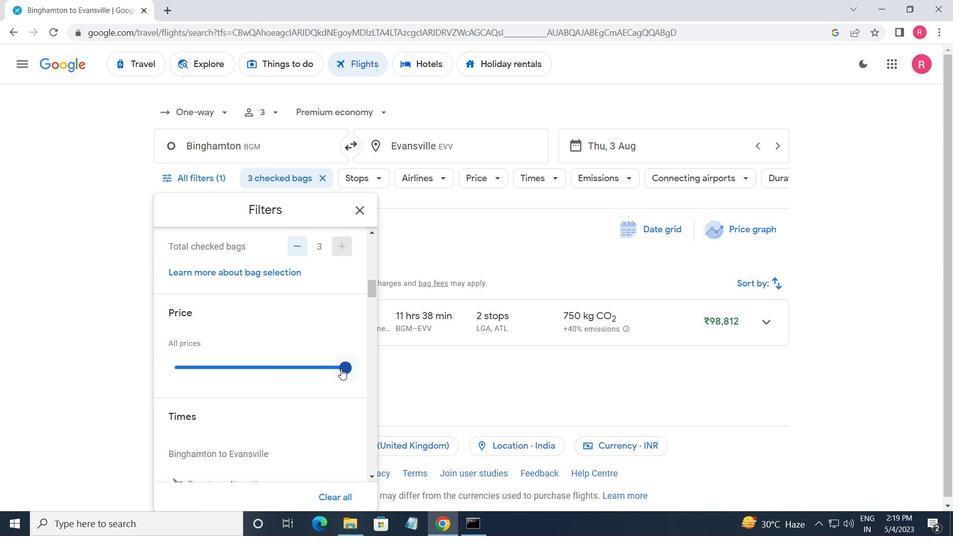 
Action: Mouse moved to (278, 312)
Screenshot: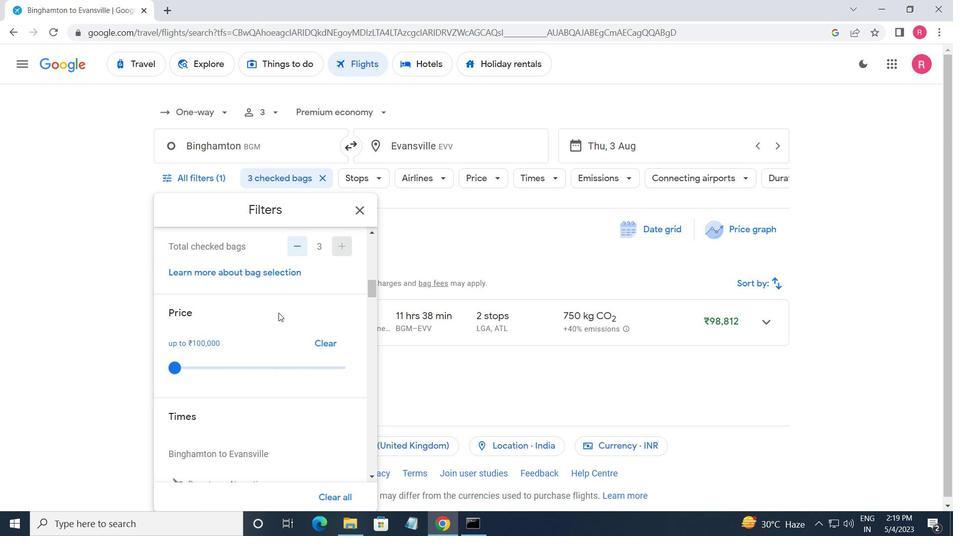 
Action: Mouse scrolled (278, 312) with delta (0, 0)
Screenshot: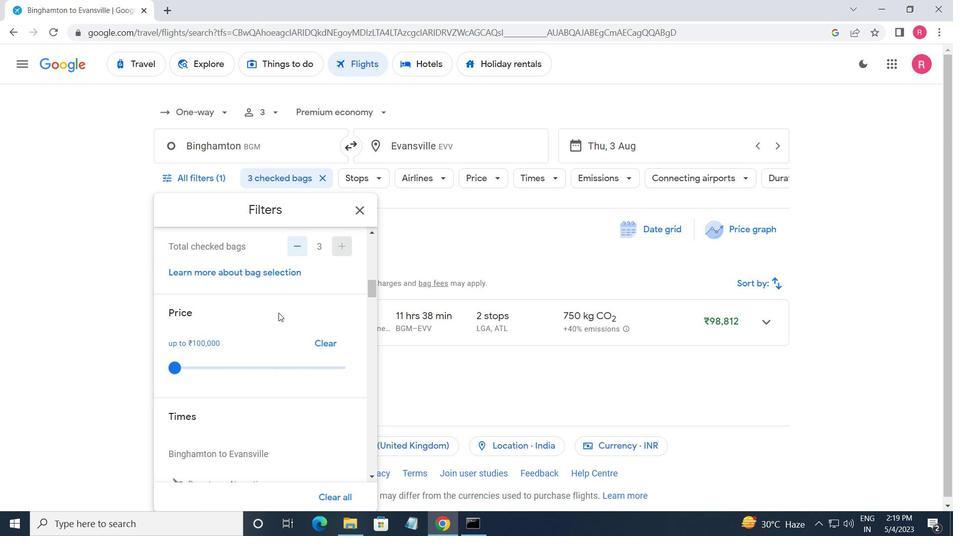 
Action: Mouse moved to (277, 313)
Screenshot: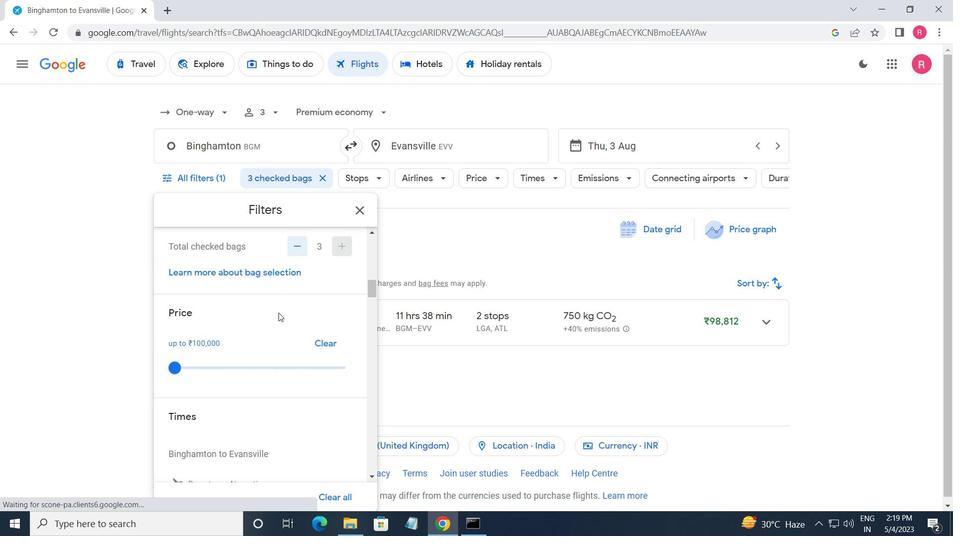 
Action: Mouse scrolled (277, 313) with delta (0, 0)
Screenshot: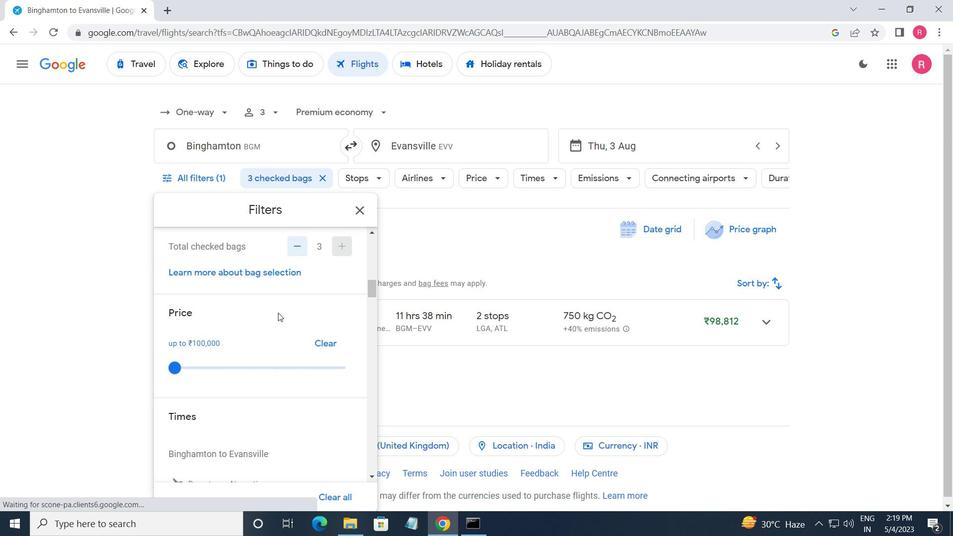 
Action: Mouse scrolled (277, 313) with delta (0, 0)
Screenshot: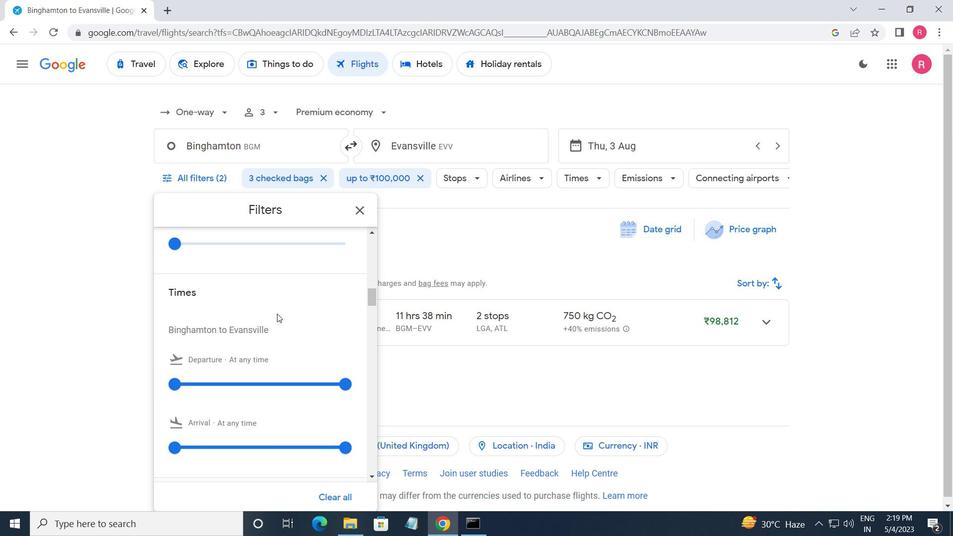 
Action: Mouse moved to (277, 318)
Screenshot: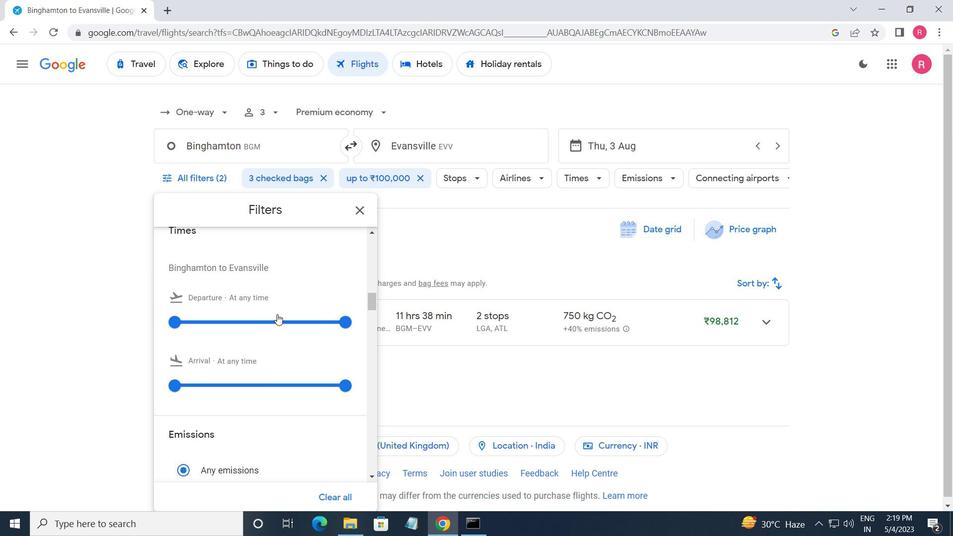 
Action: Mouse scrolled (277, 318) with delta (0, 0)
Screenshot: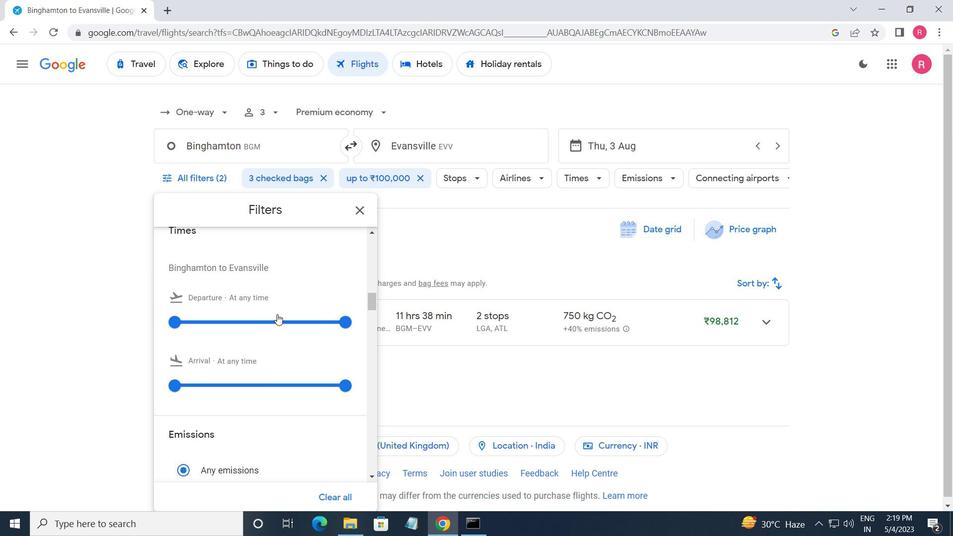 
Action: Mouse moved to (175, 264)
Screenshot: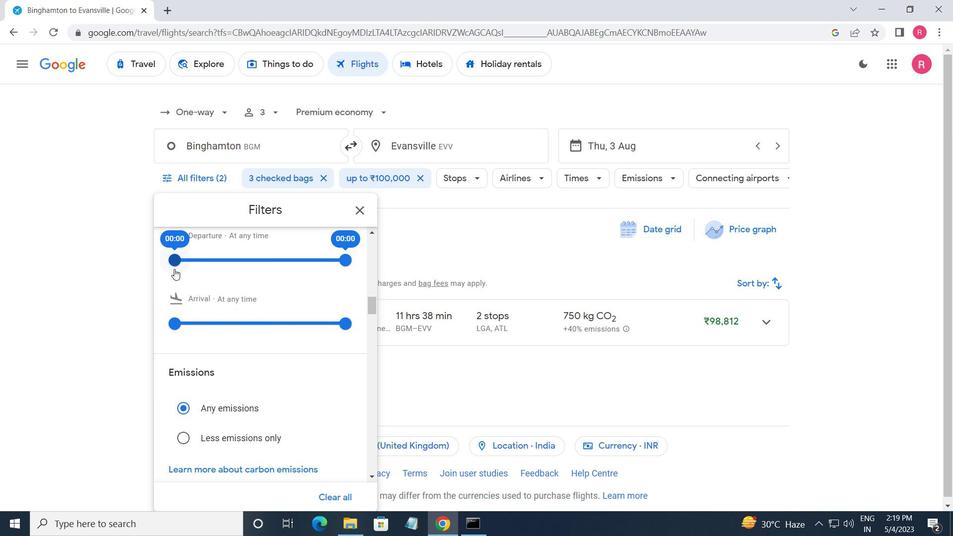 
Action: Mouse pressed left at (175, 264)
Screenshot: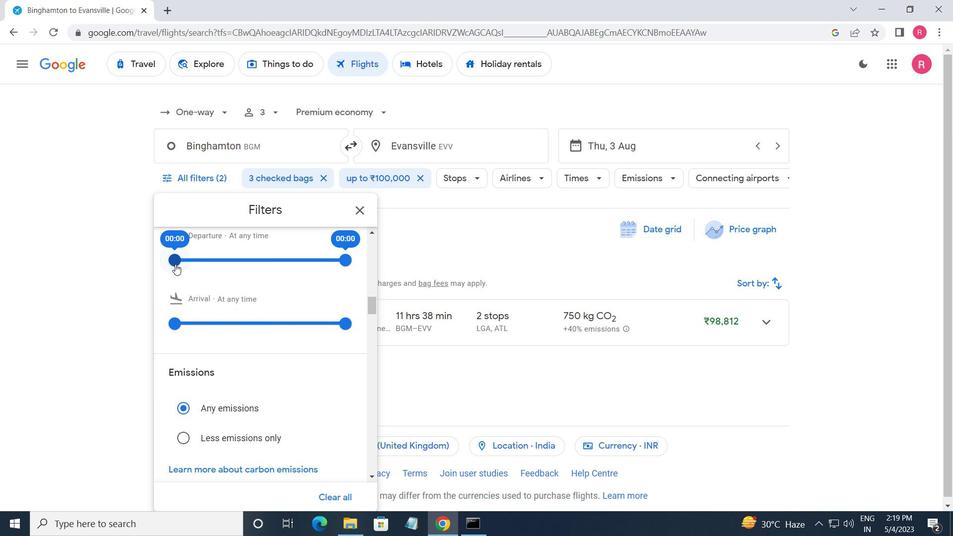
Action: Mouse moved to (344, 260)
Screenshot: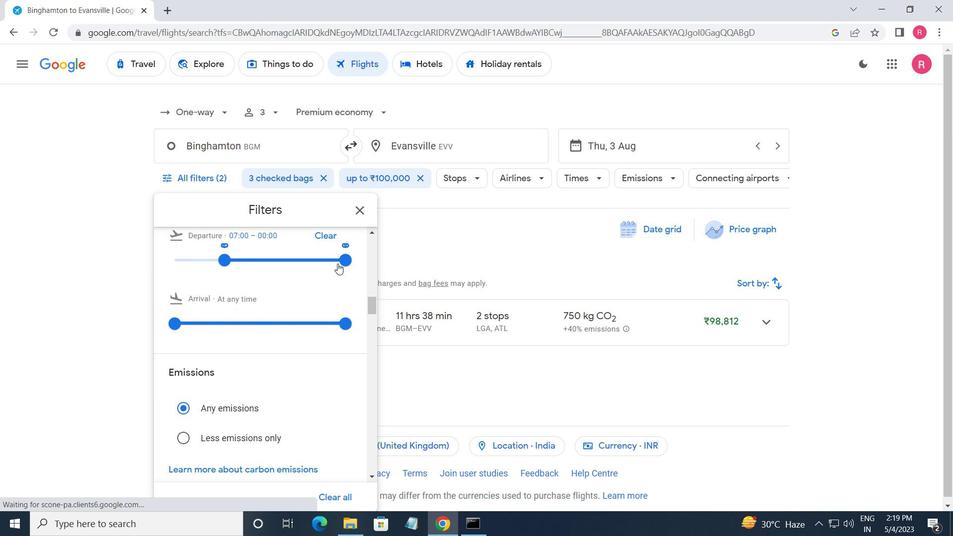 
Action: Mouse pressed left at (344, 260)
Screenshot: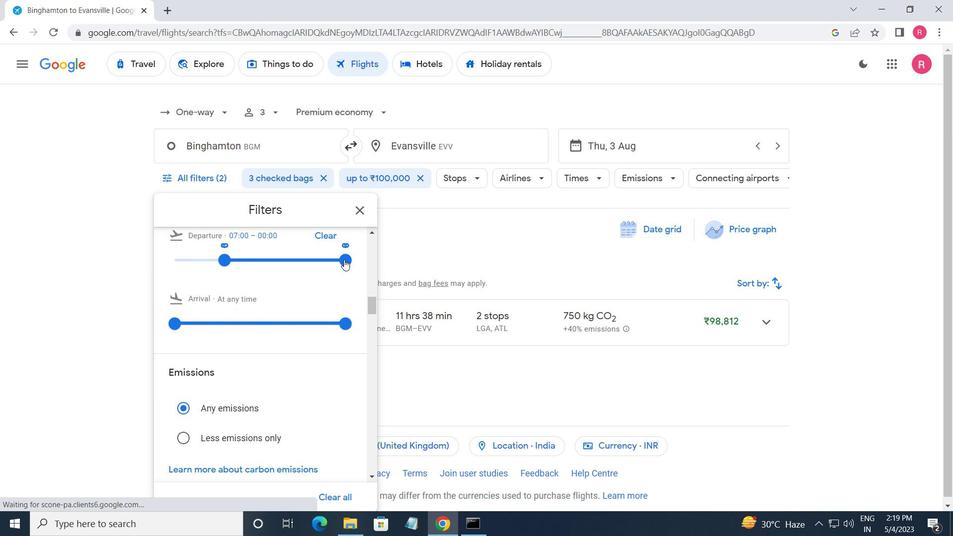 
Action: Mouse moved to (359, 208)
Screenshot: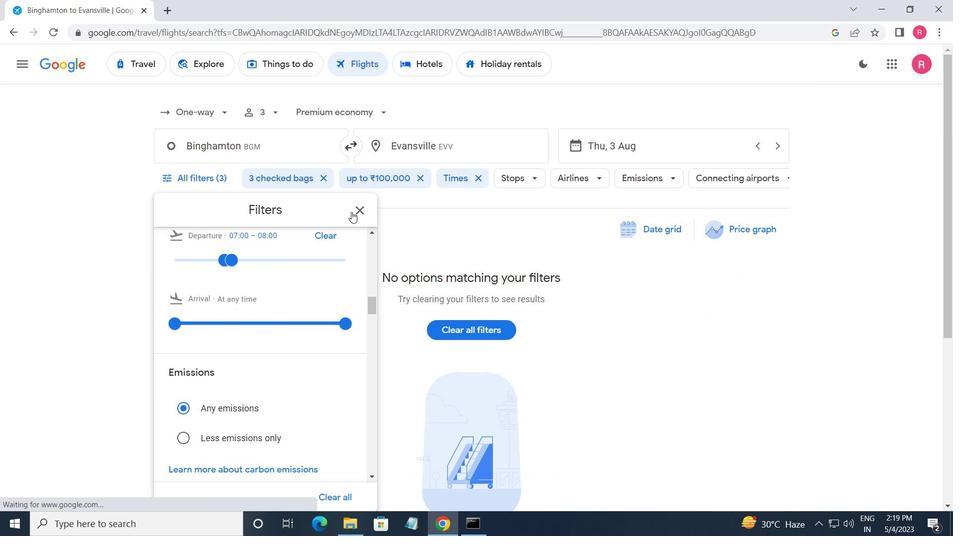 
Action: Mouse pressed left at (359, 208)
Screenshot: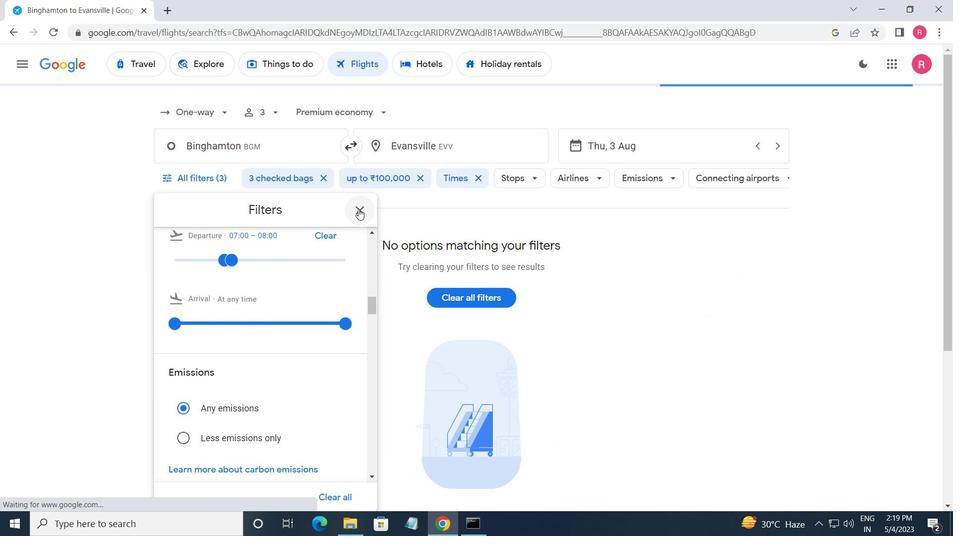 
